 Task: Create new Company, with domain: 'lenovo.com' and type: 'Prospect'. Add new contact for this company, with mail Id: 'Alisha.Patel@lenovo.com', First Name: Alisha, Last name:  Patel, Job Title: 'Chief Technology Officer', Phone Number: '(702) 555-4568'. Change life cycle stage to  Lead and lead status to  In Progress. Logged in from softage.6@softage.net
Action: Mouse moved to (84, 56)
Screenshot: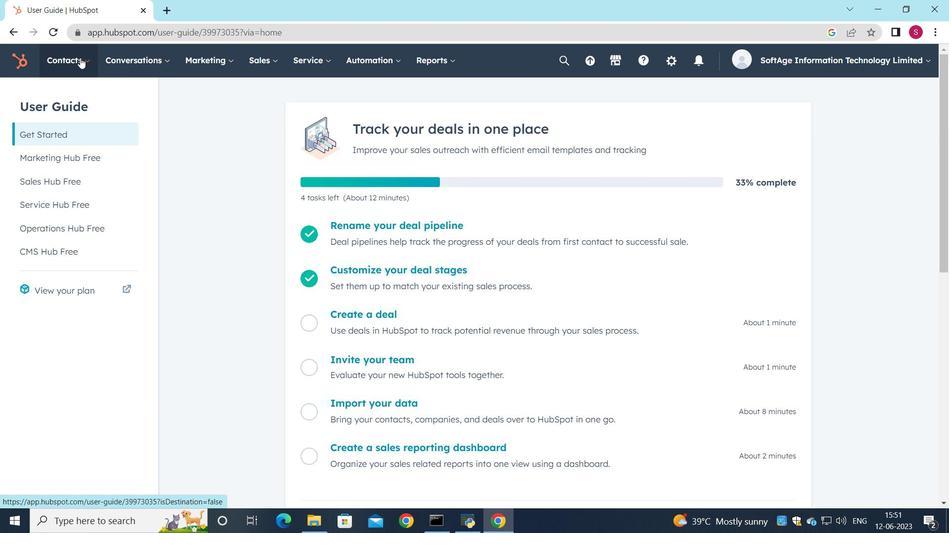 
Action: Mouse pressed left at (84, 56)
Screenshot: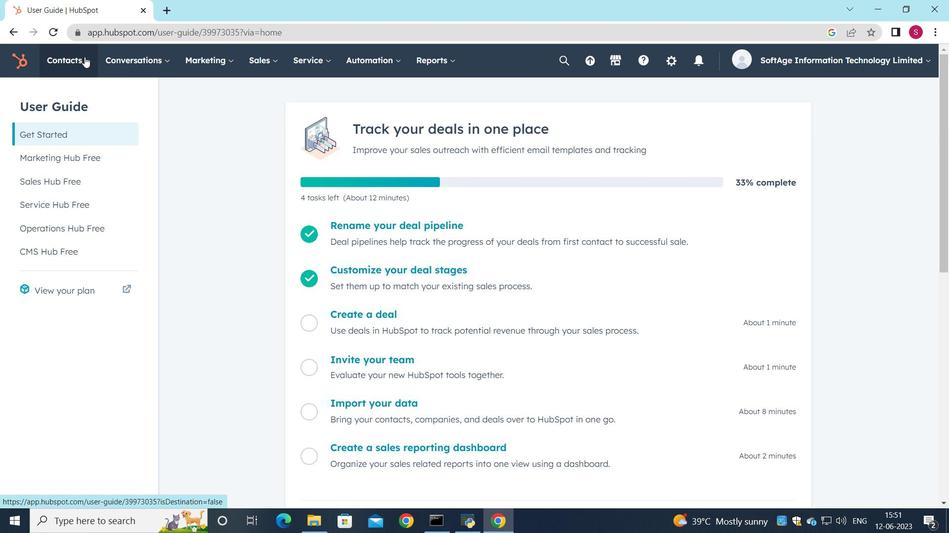 
Action: Mouse moved to (92, 124)
Screenshot: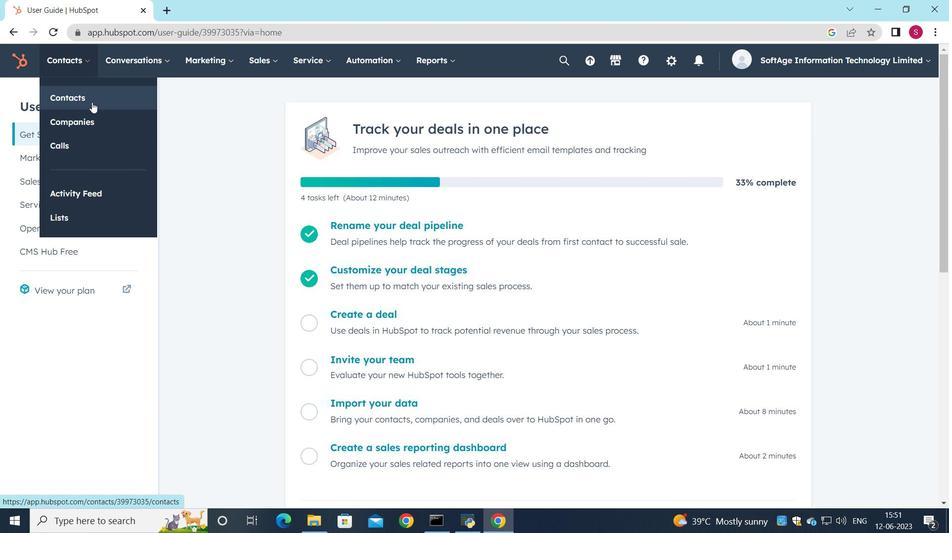 
Action: Mouse pressed left at (92, 124)
Screenshot: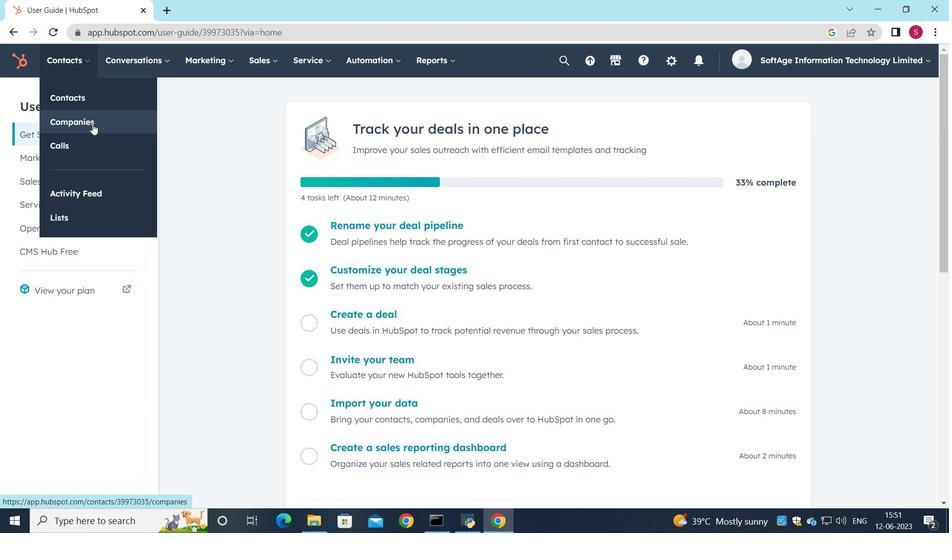 
Action: Mouse moved to (846, 96)
Screenshot: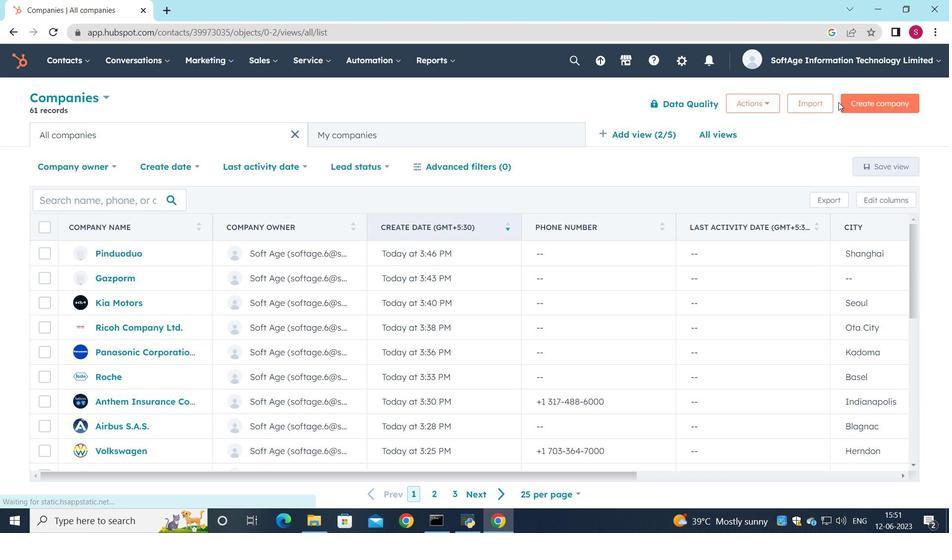 
Action: Mouse pressed left at (846, 96)
Screenshot: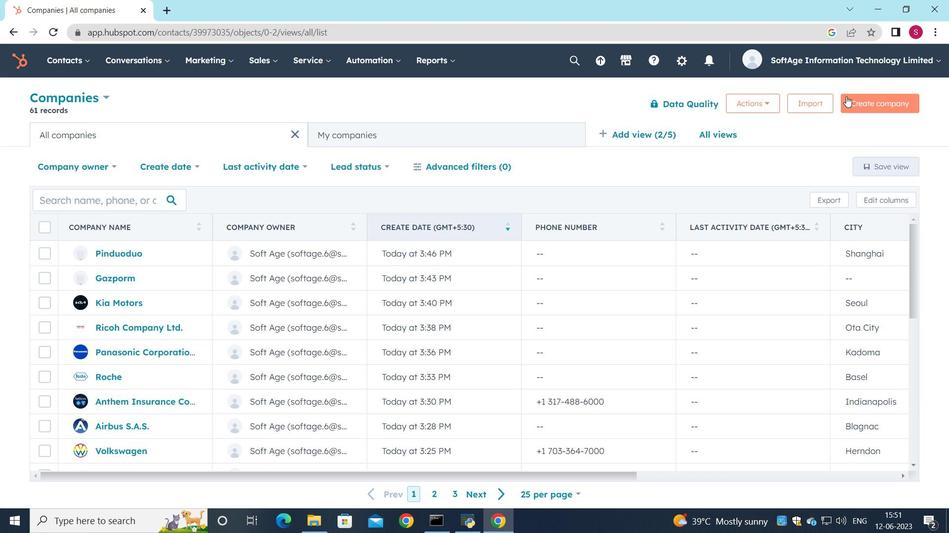 
Action: Mouse moved to (751, 155)
Screenshot: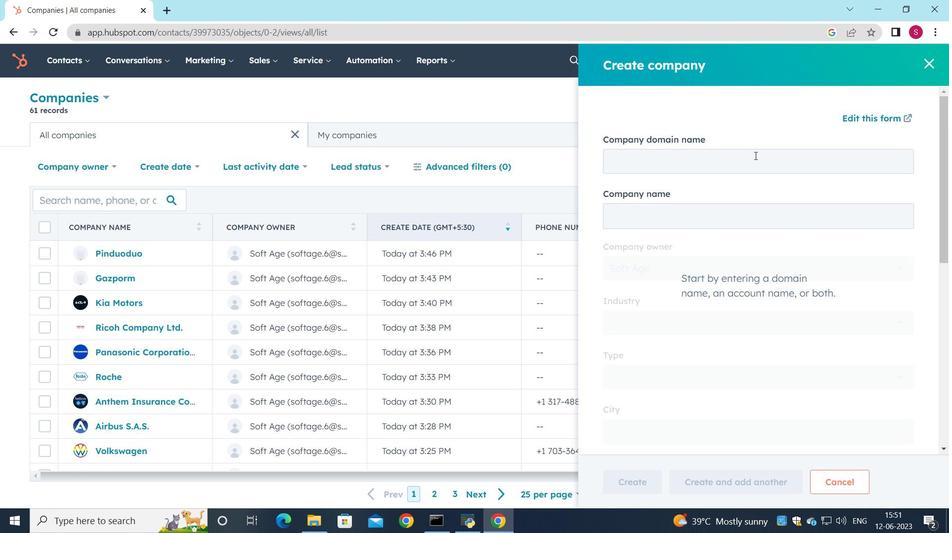 
Action: Mouse pressed left at (751, 155)
Screenshot: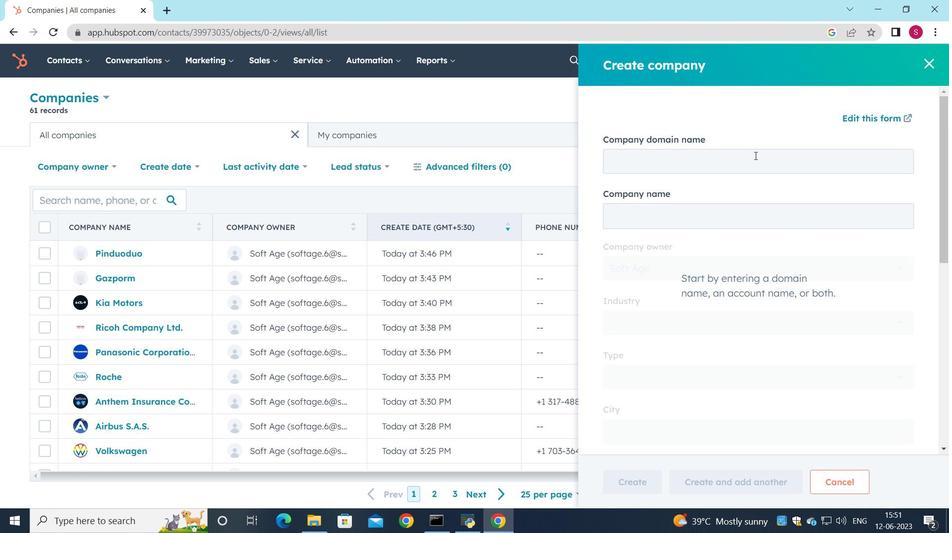 
Action: Key pressed lenovo.com
Screenshot: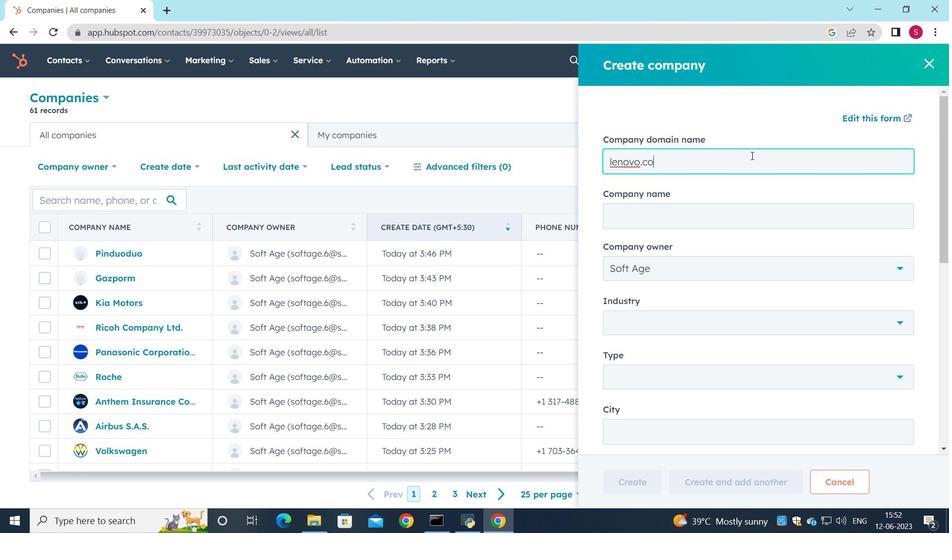 
Action: Mouse moved to (668, 256)
Screenshot: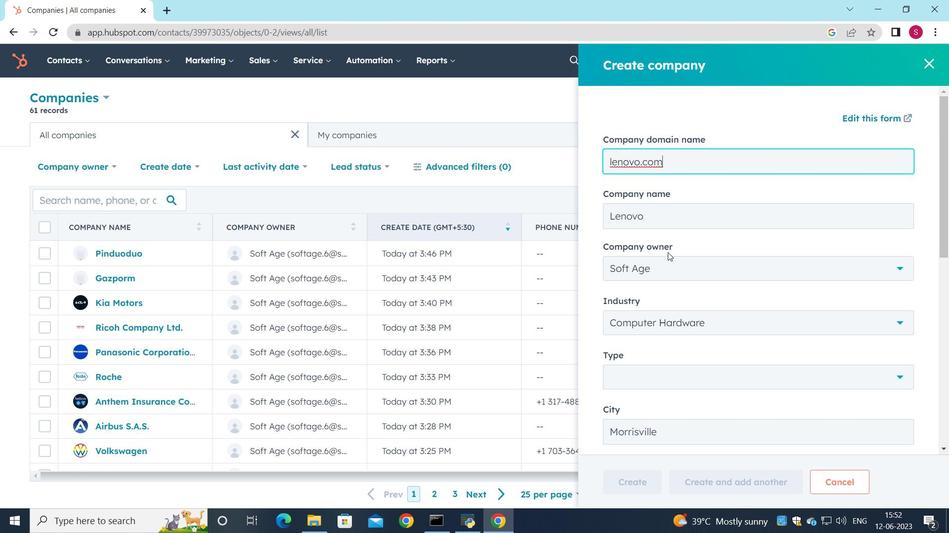 
Action: Mouse scrolled (668, 256) with delta (0, 0)
Screenshot: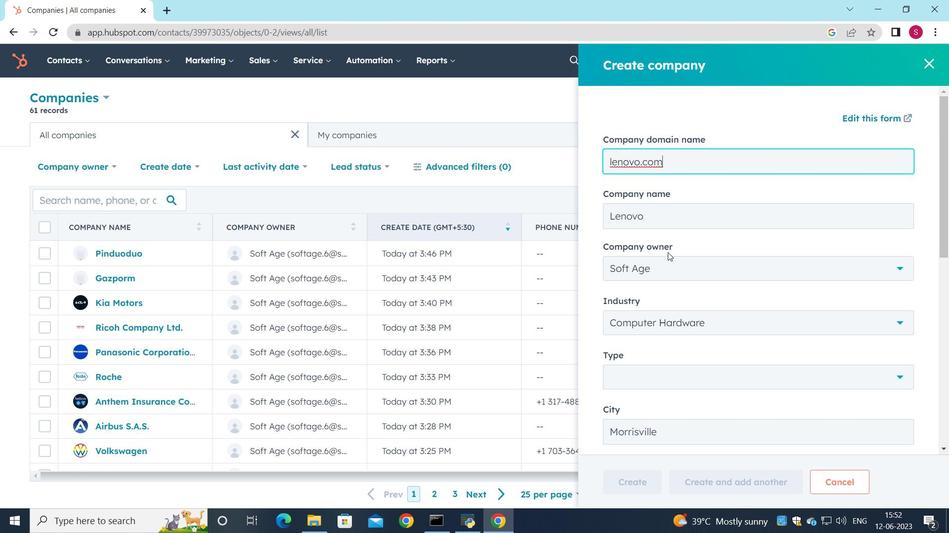 
Action: Mouse moved to (668, 259)
Screenshot: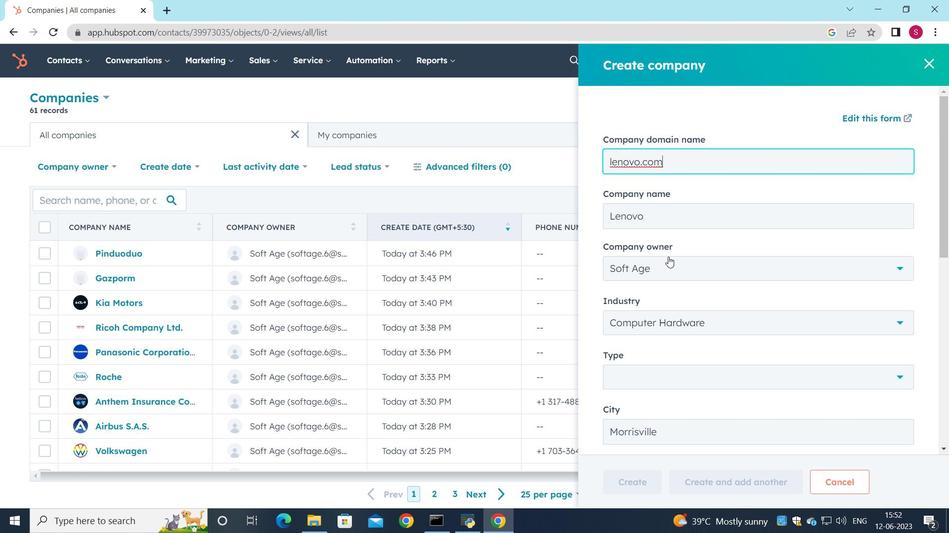 
Action: Mouse scrolled (668, 259) with delta (0, 0)
Screenshot: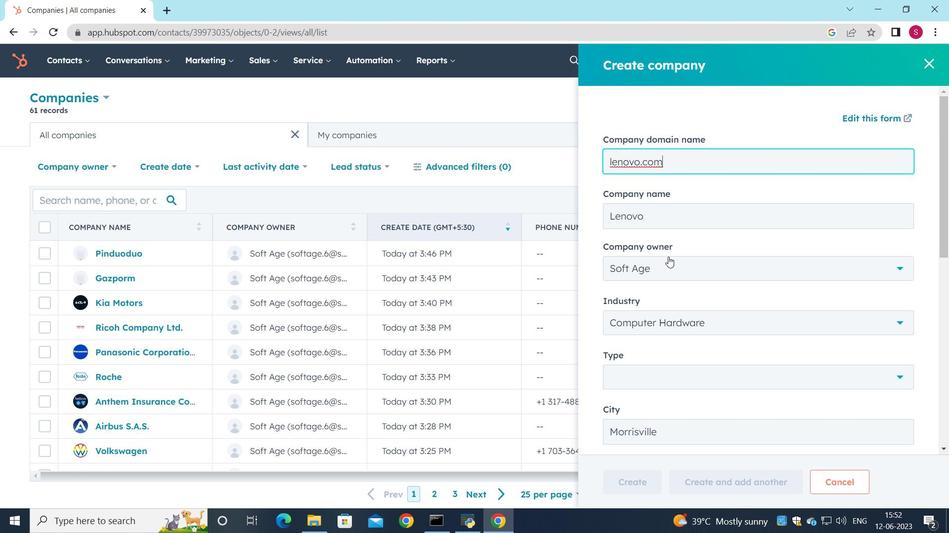 
Action: Mouse scrolled (668, 259) with delta (0, 0)
Screenshot: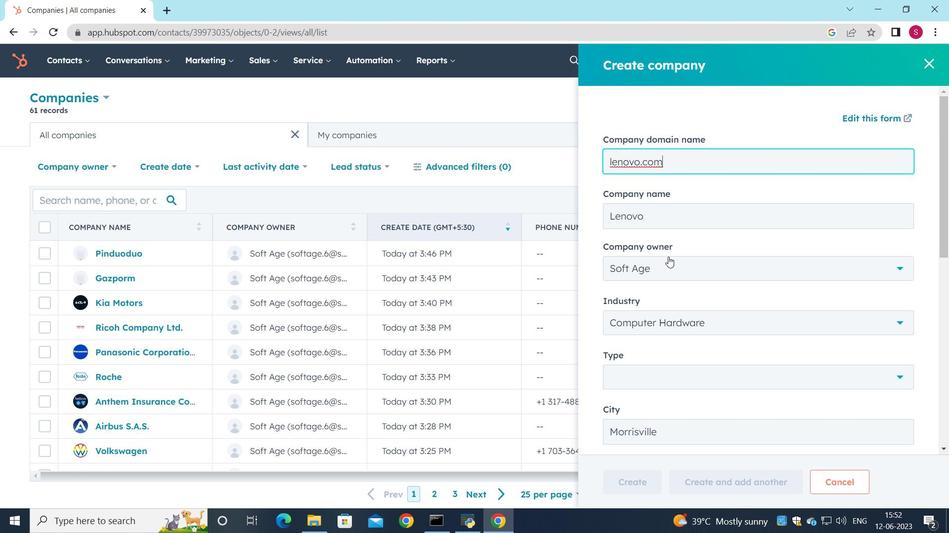 
Action: Mouse scrolled (668, 259) with delta (0, 0)
Screenshot: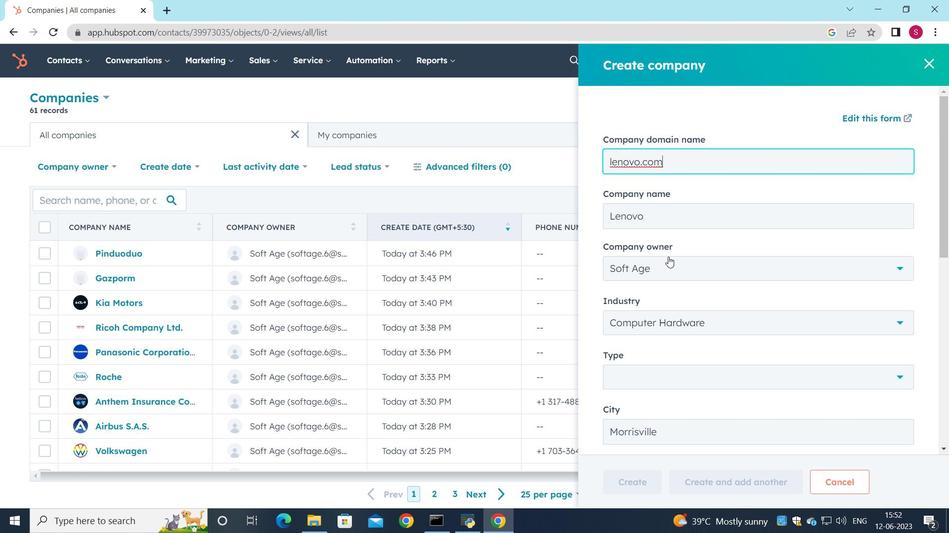 
Action: Mouse moved to (881, 121)
Screenshot: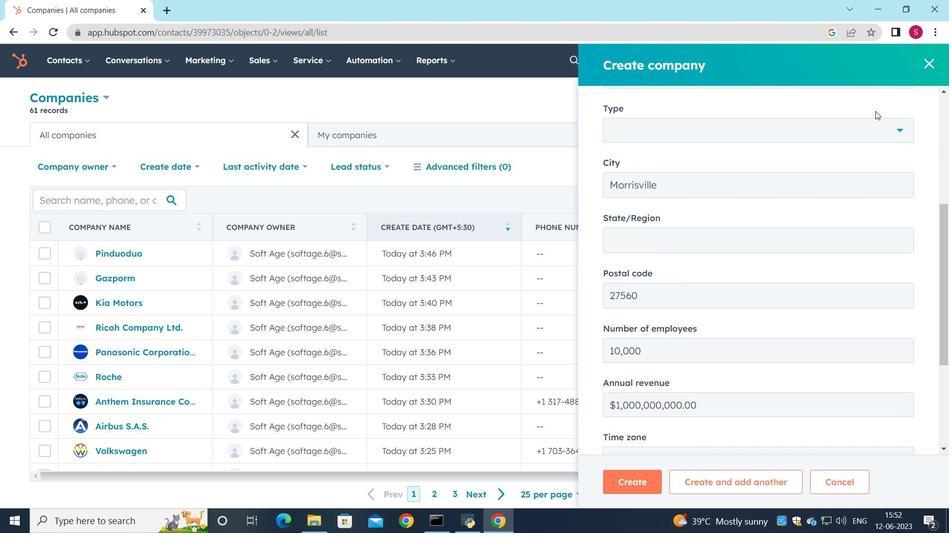 
Action: Mouse pressed left at (881, 121)
Screenshot: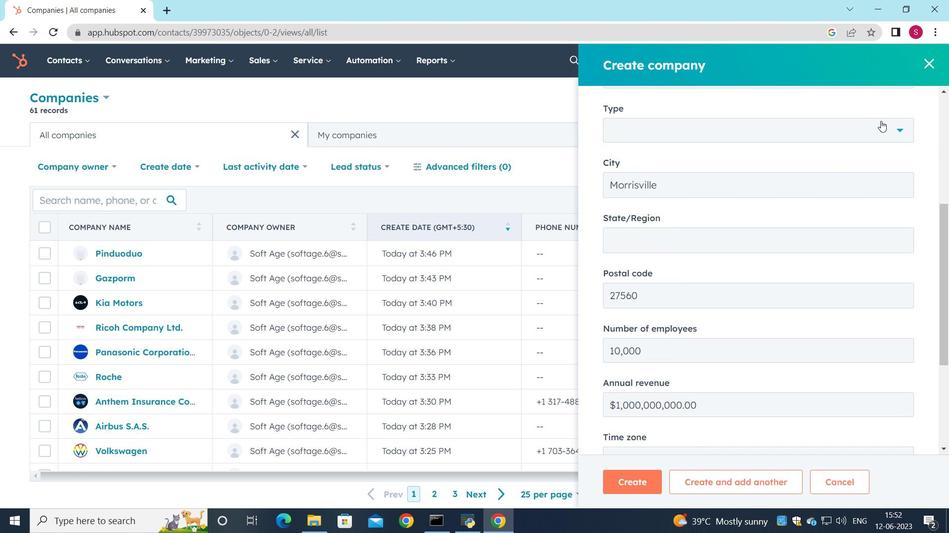 
Action: Mouse moved to (715, 187)
Screenshot: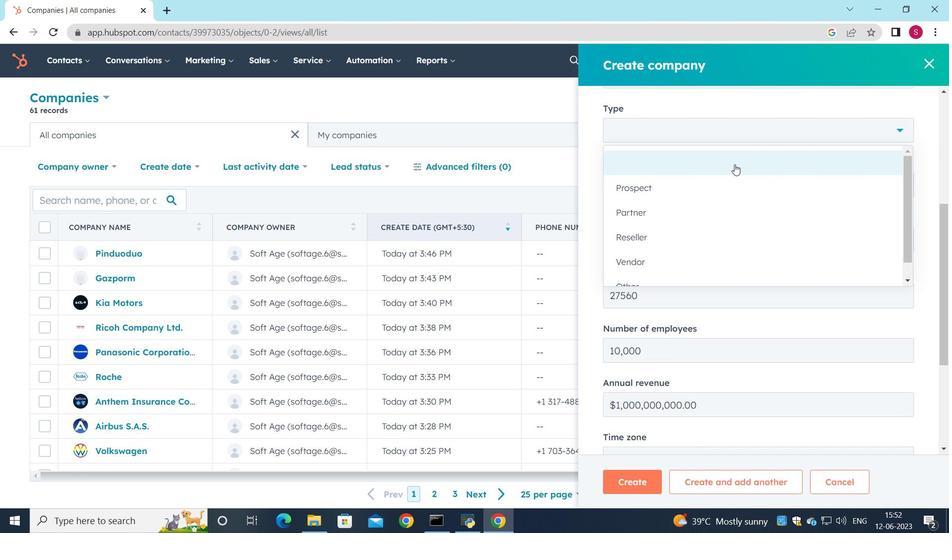 
Action: Mouse pressed left at (715, 187)
Screenshot: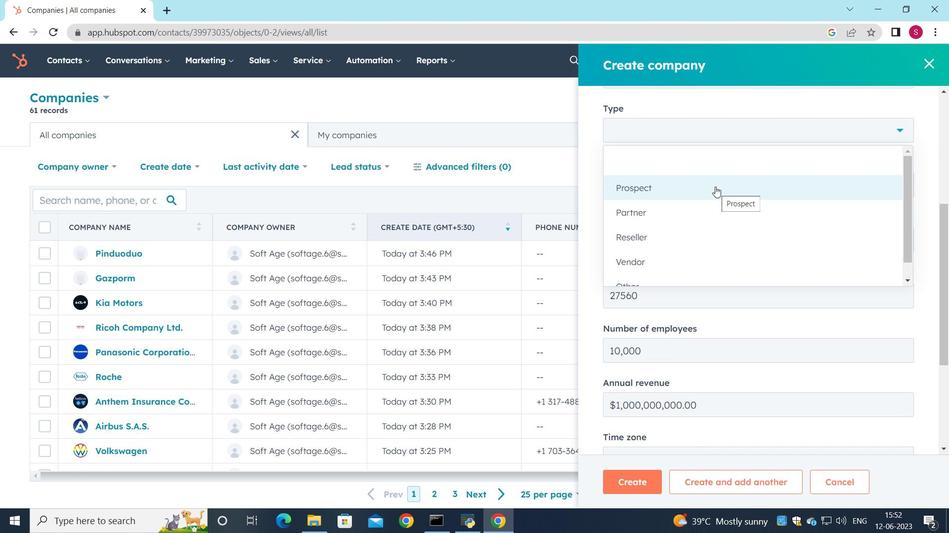 
Action: Mouse moved to (710, 204)
Screenshot: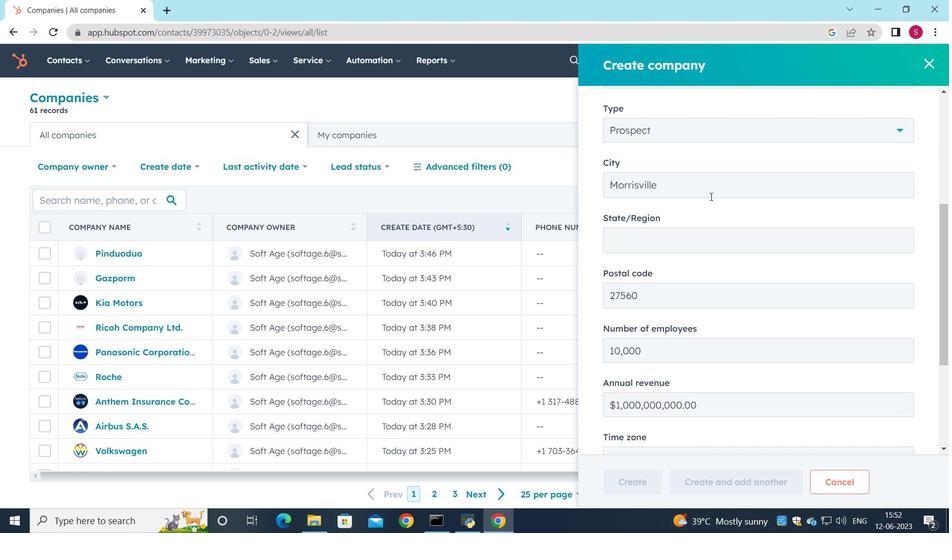 
Action: Mouse scrolled (710, 203) with delta (0, 0)
Screenshot: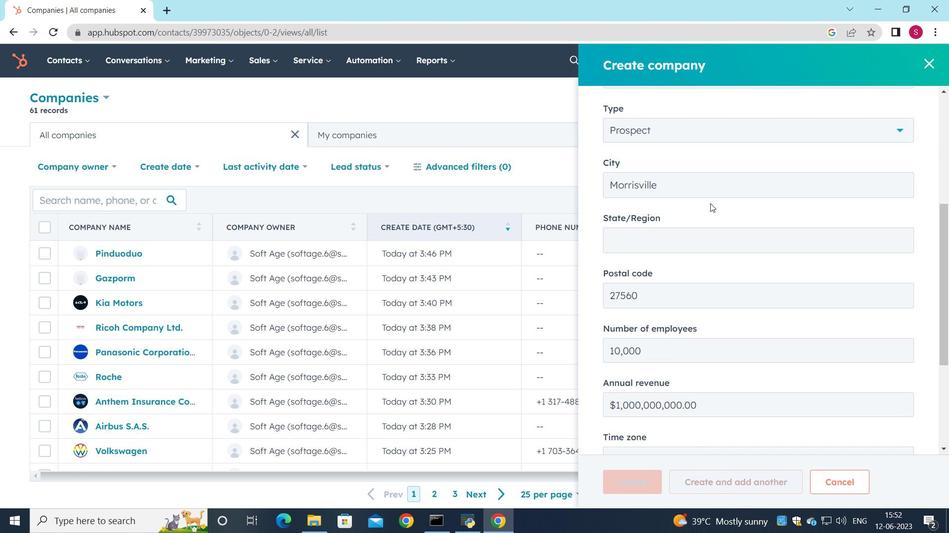 
Action: Mouse moved to (634, 486)
Screenshot: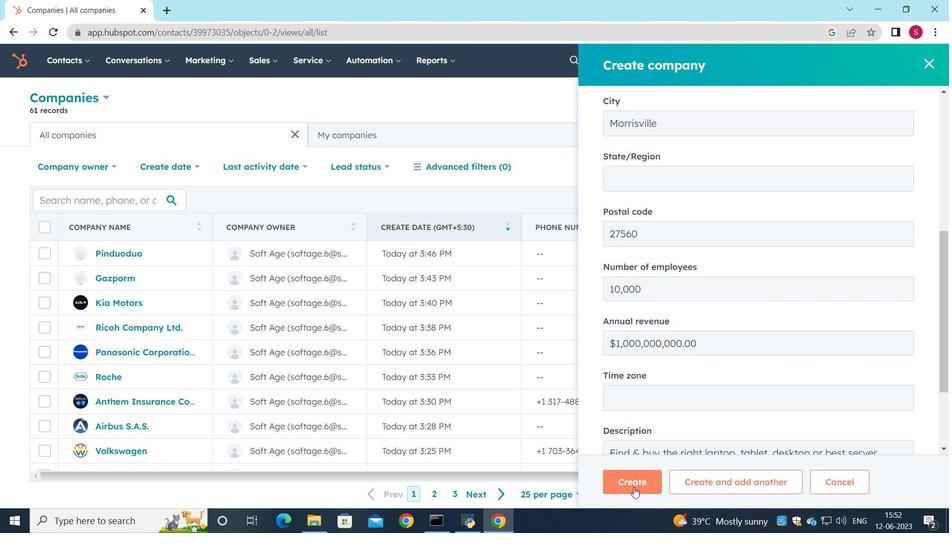 
Action: Mouse pressed left at (634, 486)
Screenshot: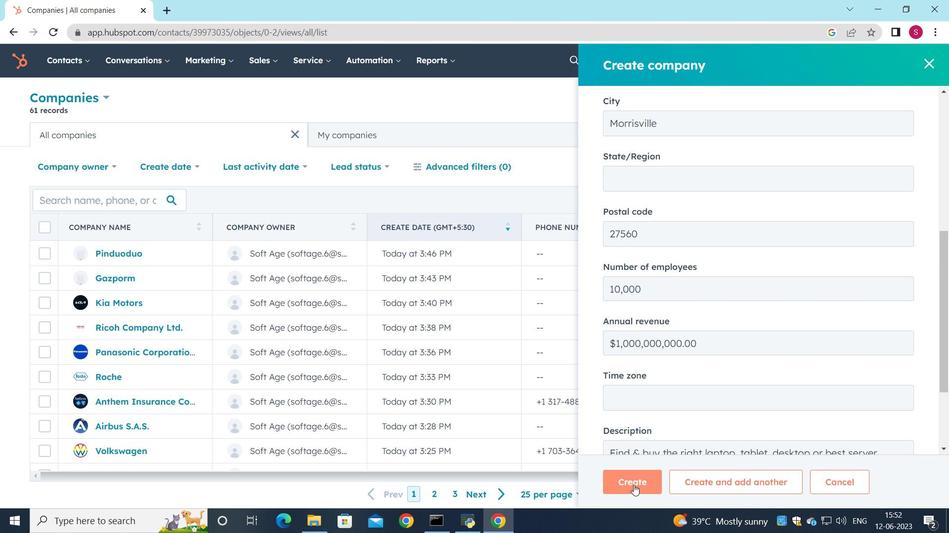 
Action: Mouse moved to (508, 356)
Screenshot: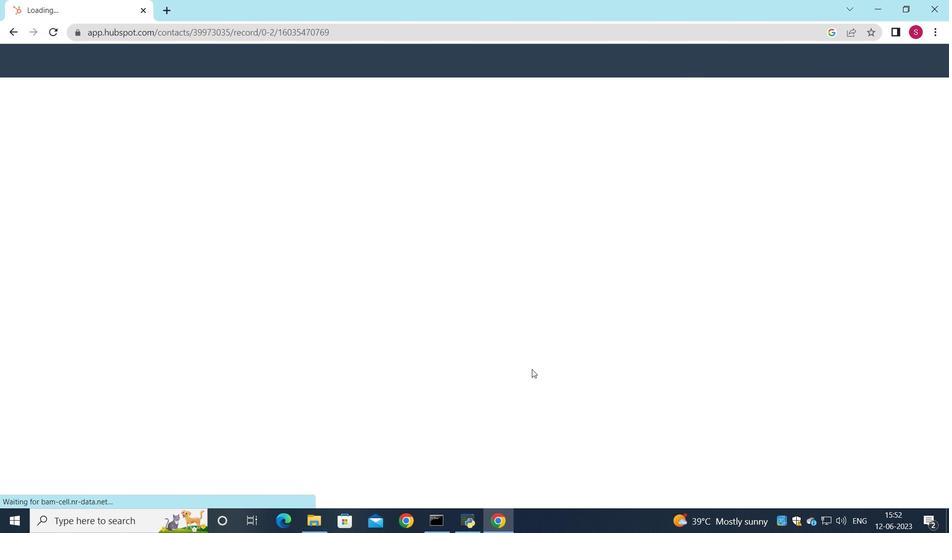 
Action: Mouse scrolled (508, 356) with delta (0, 0)
Screenshot: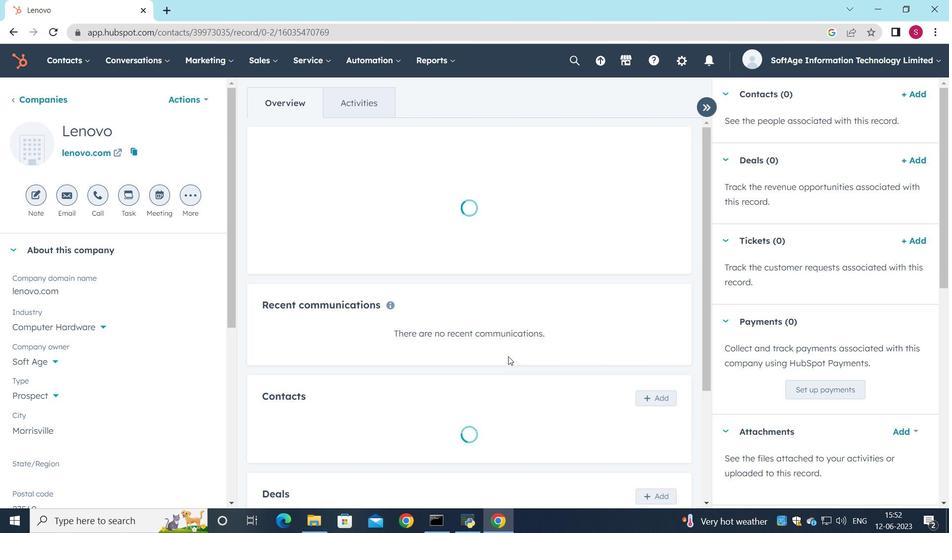 
Action: Mouse scrolled (508, 356) with delta (0, 0)
Screenshot: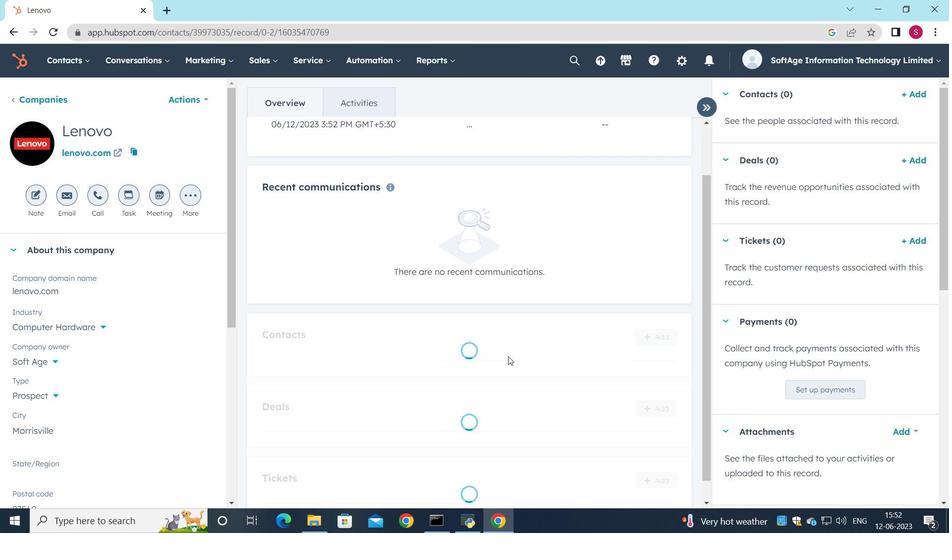 
Action: Mouse moved to (661, 305)
Screenshot: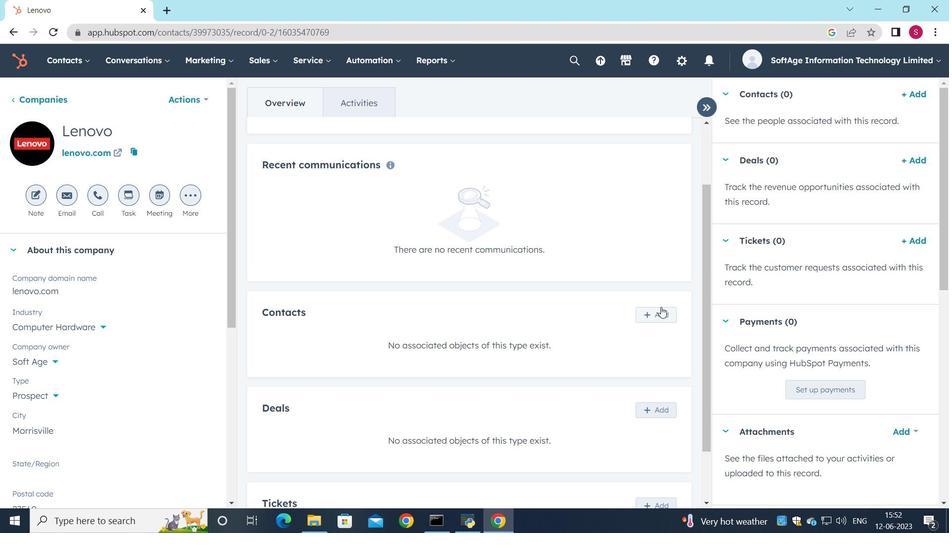 
Action: Mouse pressed left at (661, 305)
Screenshot: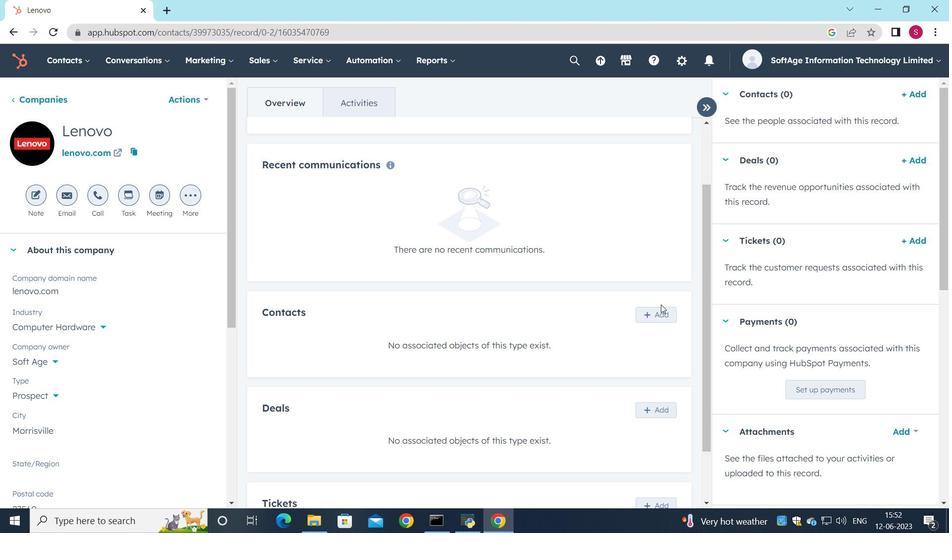 
Action: Mouse moved to (646, 313)
Screenshot: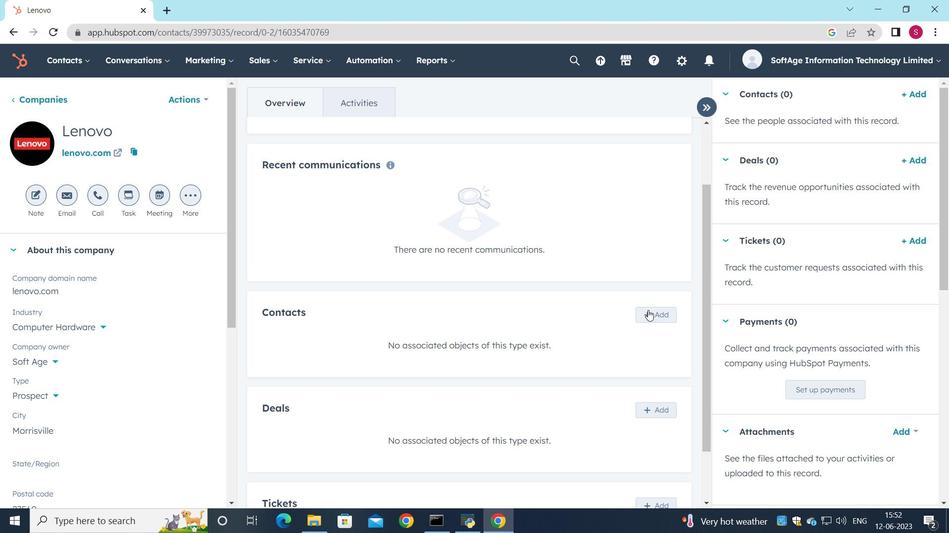 
Action: Mouse pressed left at (646, 313)
Screenshot: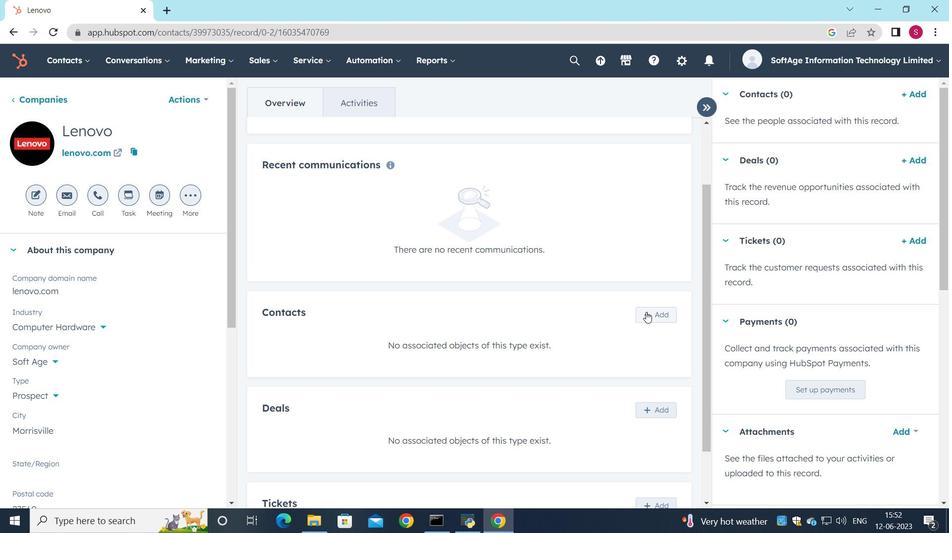 
Action: Mouse moved to (722, 131)
Screenshot: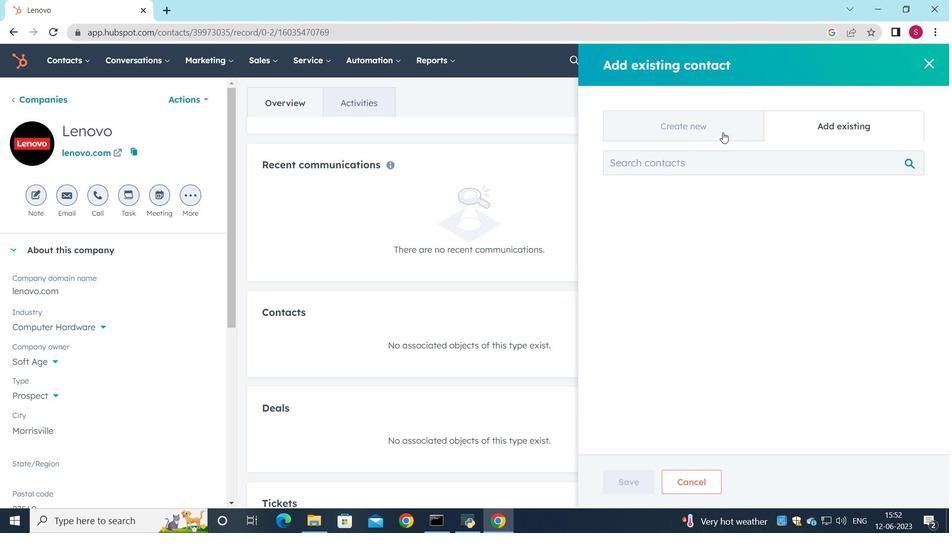 
Action: Mouse pressed left at (722, 131)
Screenshot: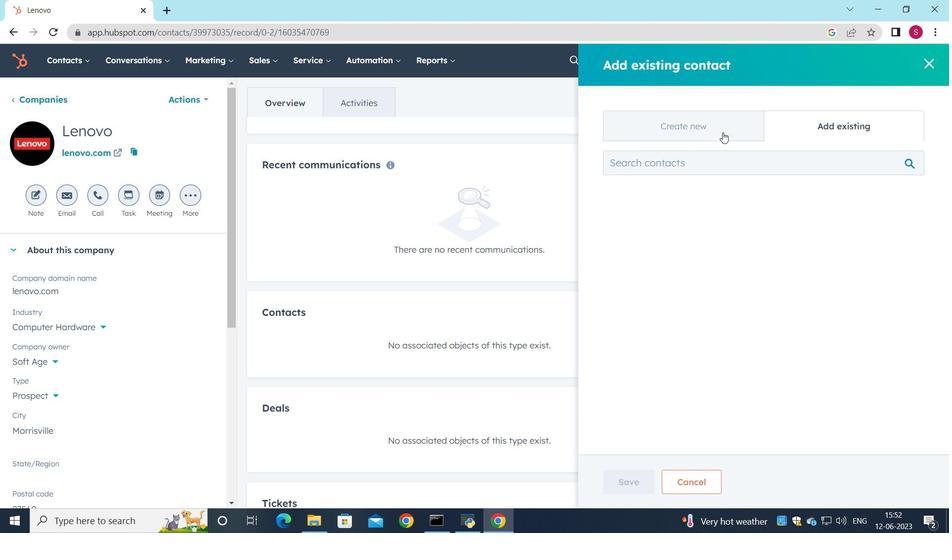 
Action: Mouse moved to (676, 199)
Screenshot: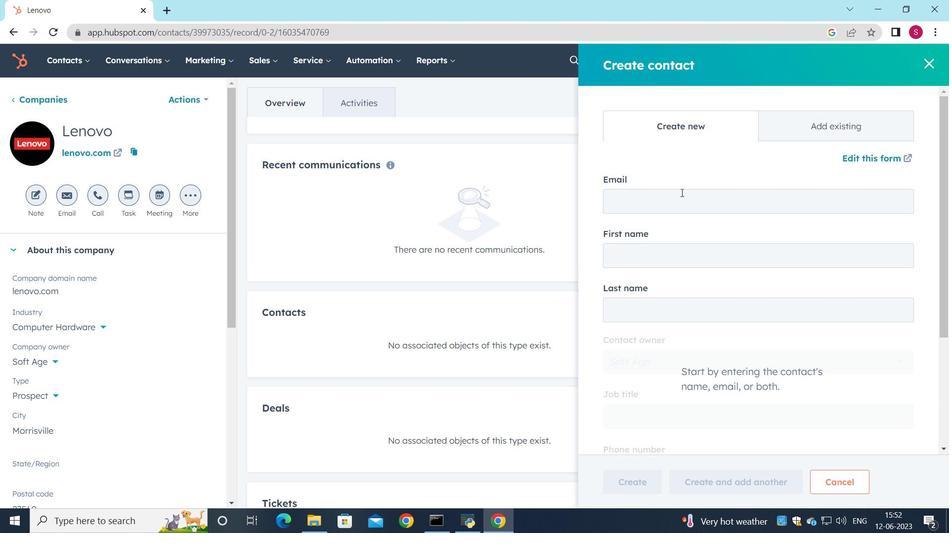 
Action: Mouse pressed left at (676, 199)
Screenshot: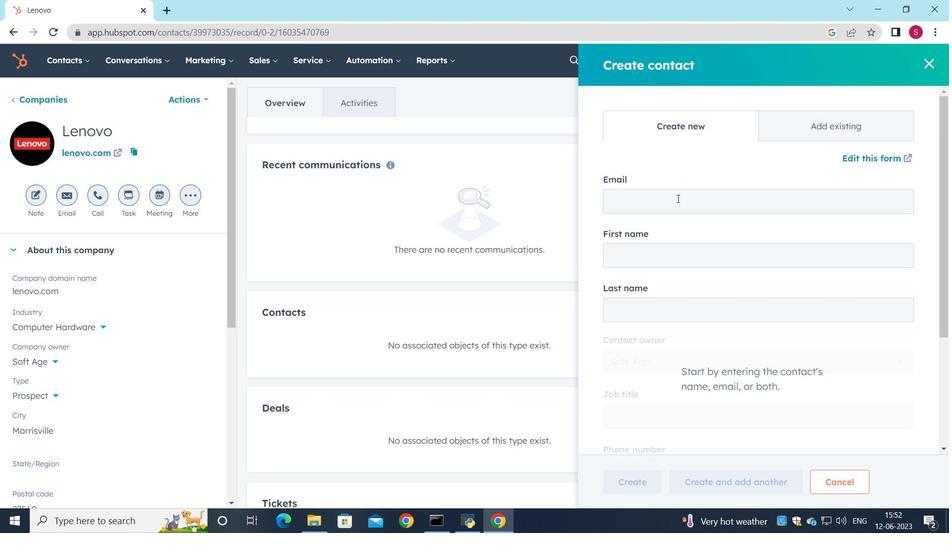 
Action: Key pressed <Key.shift>Alisha,<Key.backspace>.<Key.shift><Key.shift><Key.shift><Key.shift><Key.shift><Key.shift><Key.shift><Key.shift><Key.shift>Patel<Key.shift><Key.shift><Key.shift><Key.shift><Key.shift><Key.shift>@lo<Key.backspace>enovo.com
Screenshot: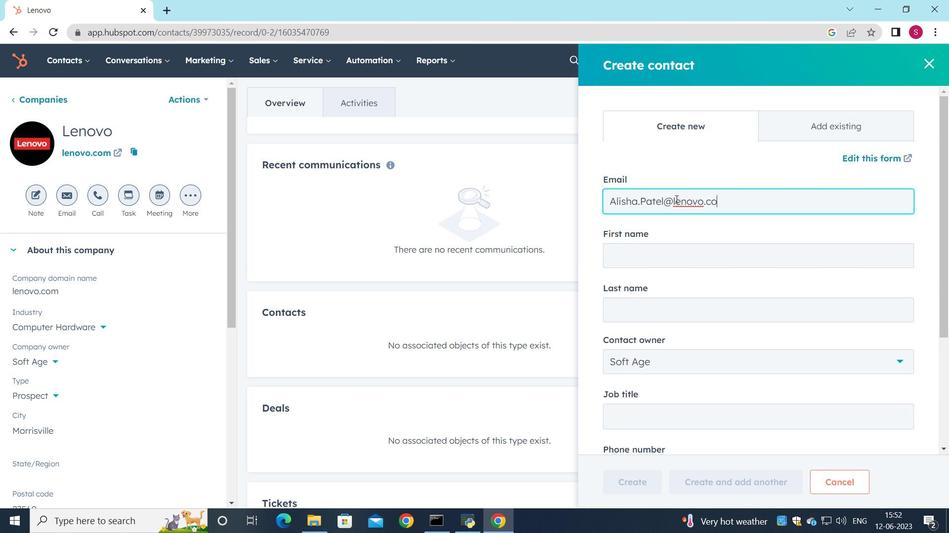
Action: Mouse moved to (675, 257)
Screenshot: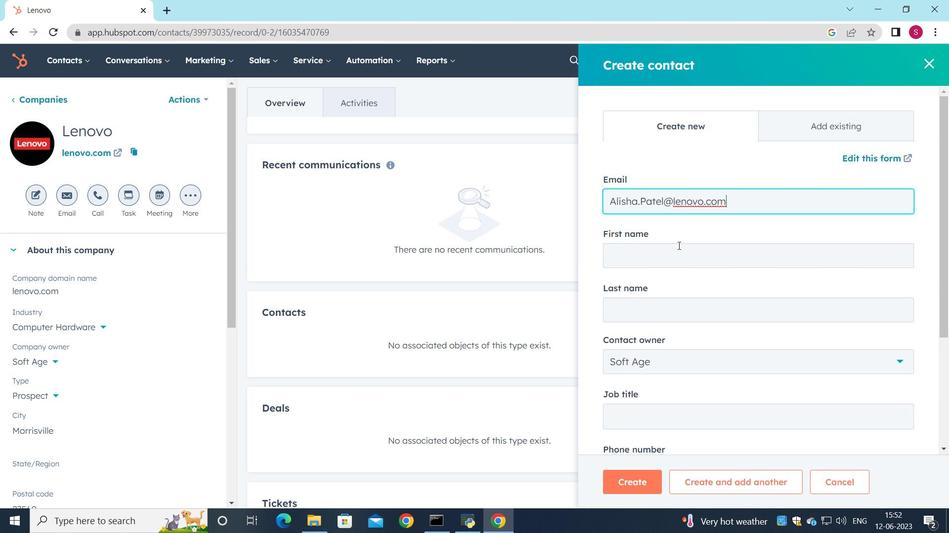 
Action: Mouse pressed left at (675, 257)
Screenshot: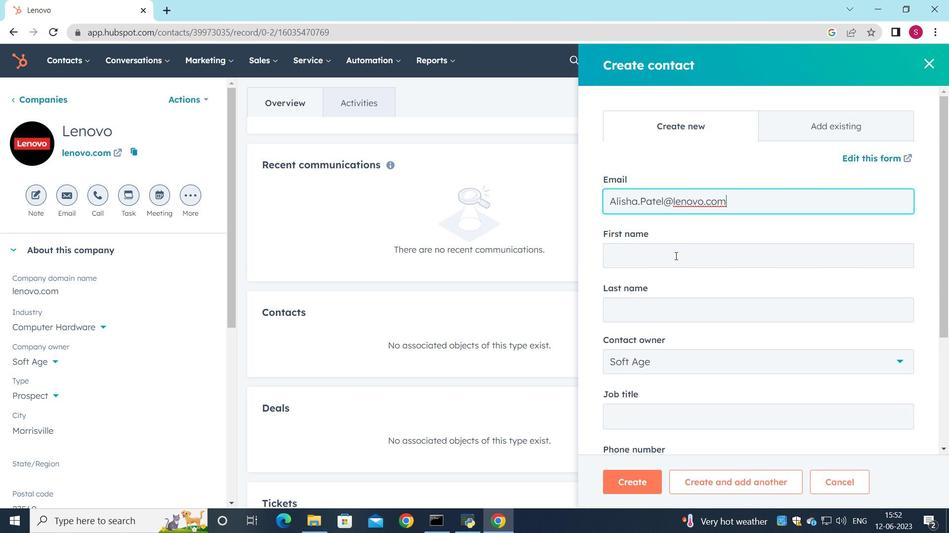 
Action: Key pressed <Key.shift><Key.shift><Key.shift>Alio<Key.backspace>sha
Screenshot: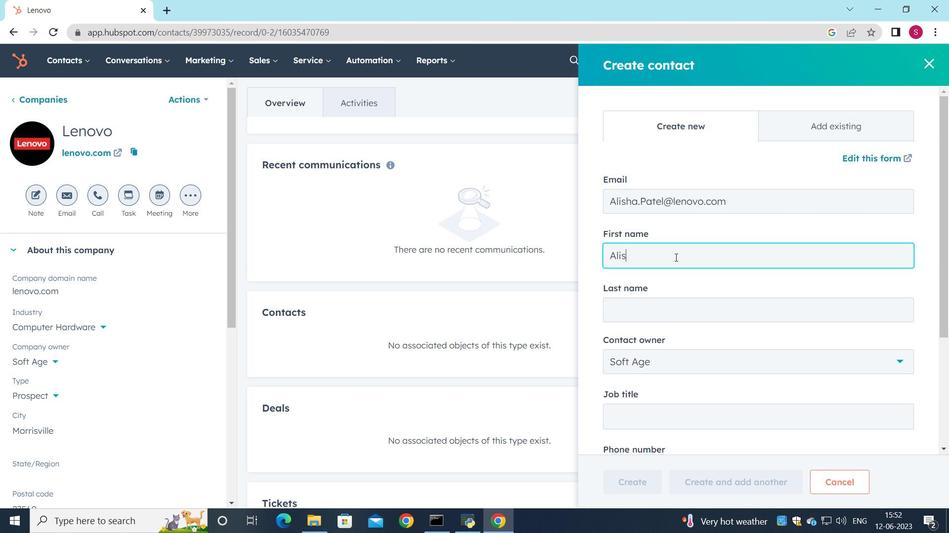 
Action: Mouse moved to (663, 310)
Screenshot: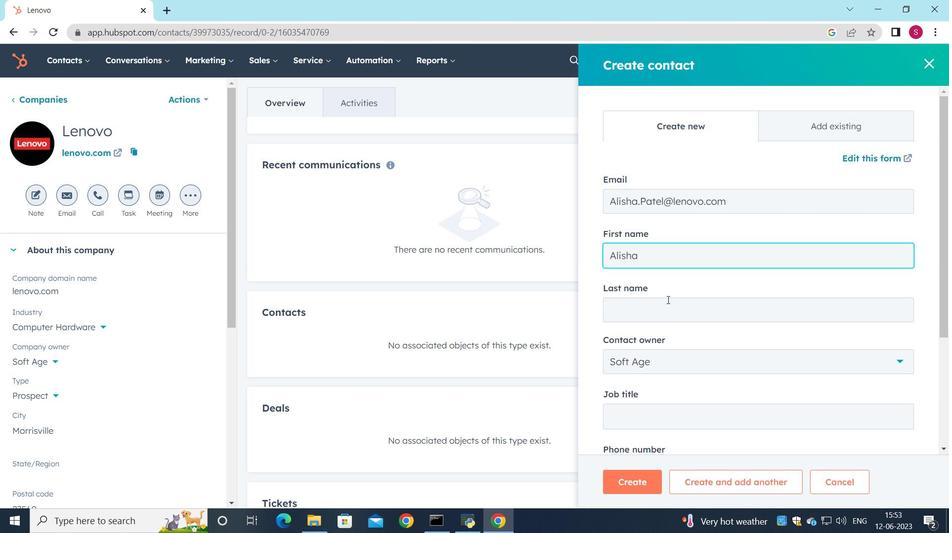 
Action: Mouse pressed left at (663, 310)
Screenshot: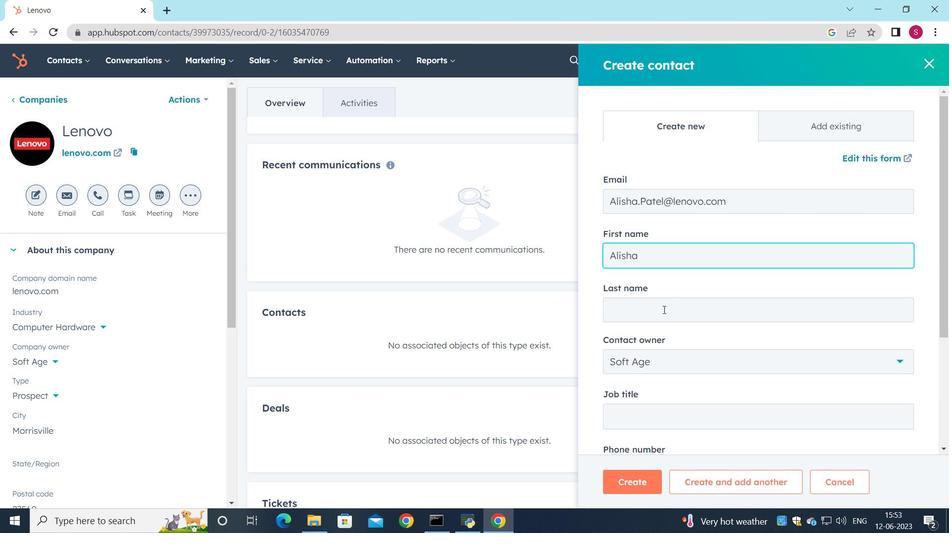 
Action: Key pressed <Key.shift><Key.shift><Key.shift><Key.shift><Key.shift><Key.shift>Patel
Screenshot: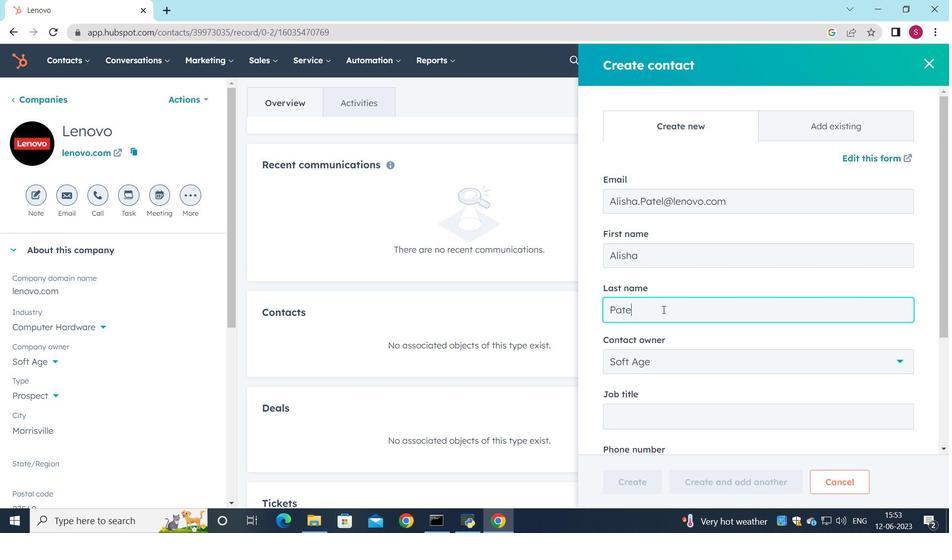 
Action: Mouse moved to (650, 363)
Screenshot: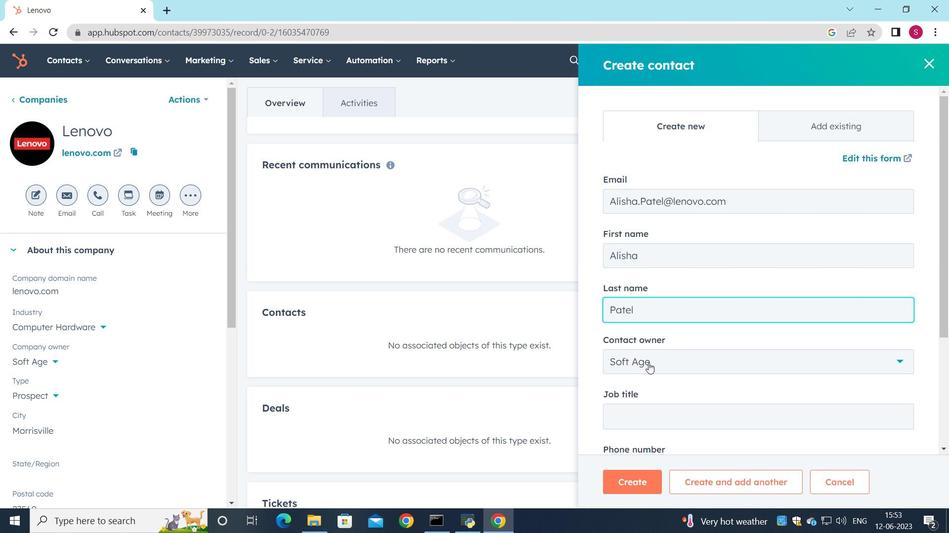 
Action: Mouse scrolled (650, 363) with delta (0, 0)
Screenshot: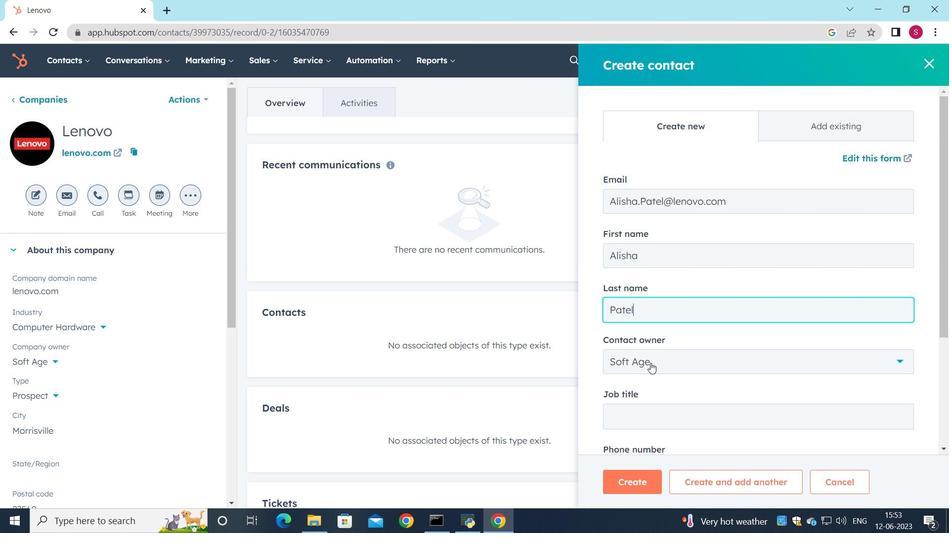 
Action: Mouse moved to (648, 362)
Screenshot: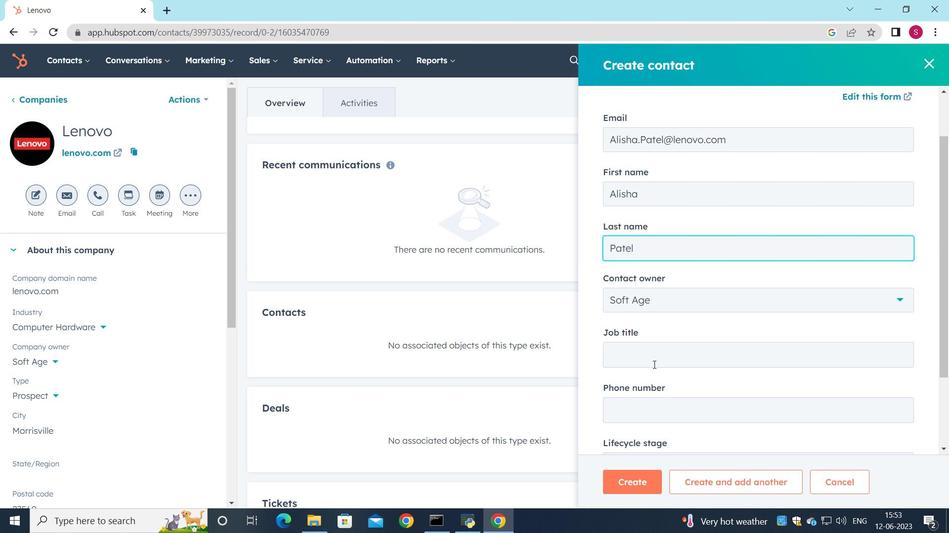 
Action: Mouse pressed left at (648, 362)
Screenshot: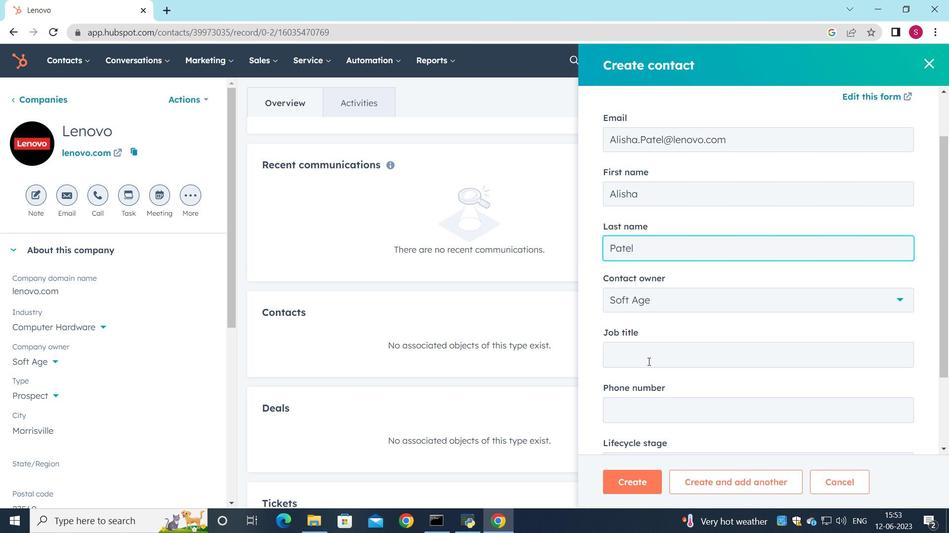 
Action: Mouse moved to (648, 358)
Screenshot: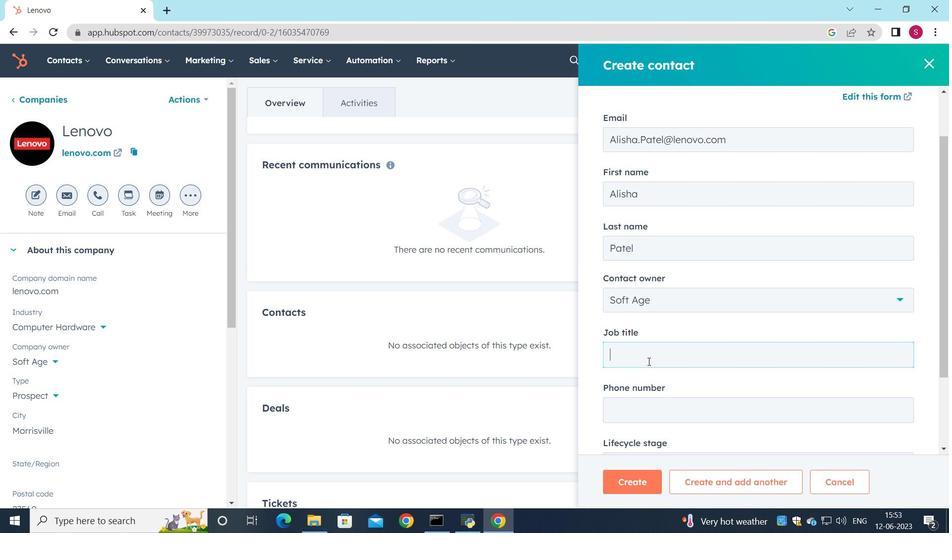 
Action: Key pressed <Key.shift>Chief<Key.space><Key.shift>Technology<Key.space><Key.shift><Key.shift><Key.shift><Key.shift><Key.shift><Key.shift><Key.shift><Key.shift><Key.shift><Key.shift><Key.shift><Key.shift><Key.shift><Key.shift><Key.shift>Officer
Screenshot: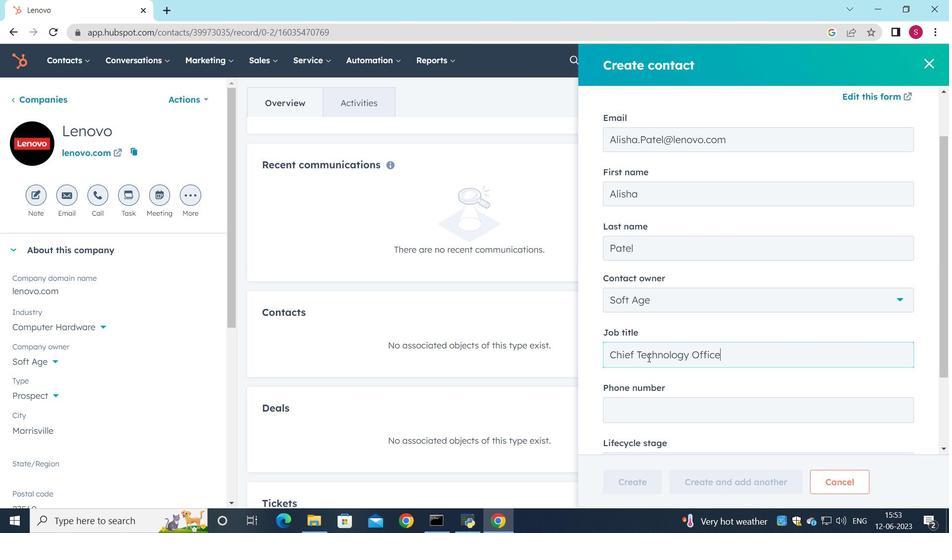 
Action: Mouse scrolled (648, 357) with delta (0, 0)
Screenshot: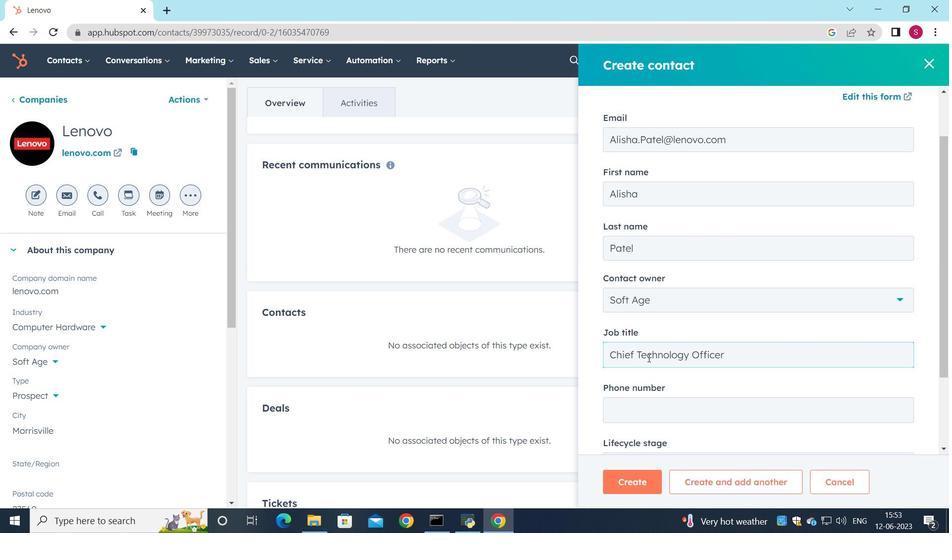 
Action: Mouse moved to (636, 347)
Screenshot: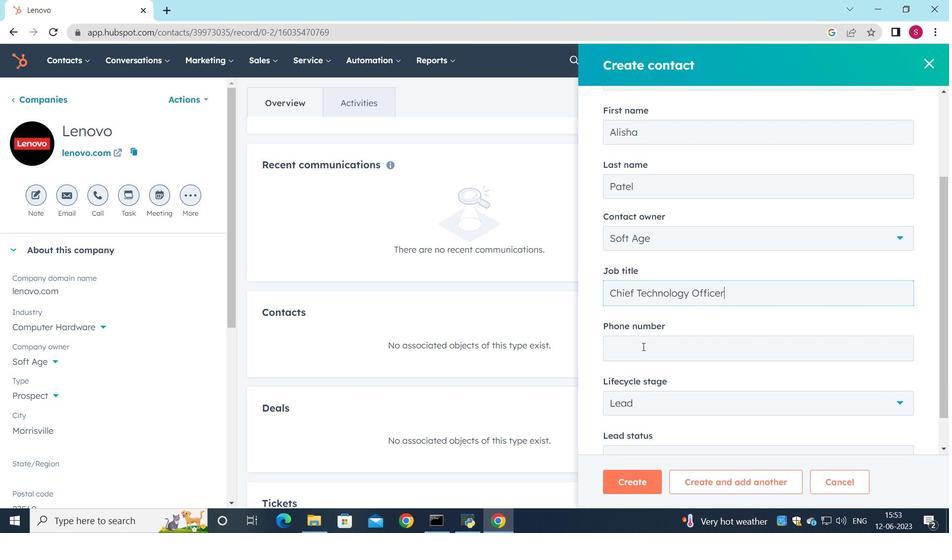 
Action: Mouse pressed left at (636, 347)
Screenshot: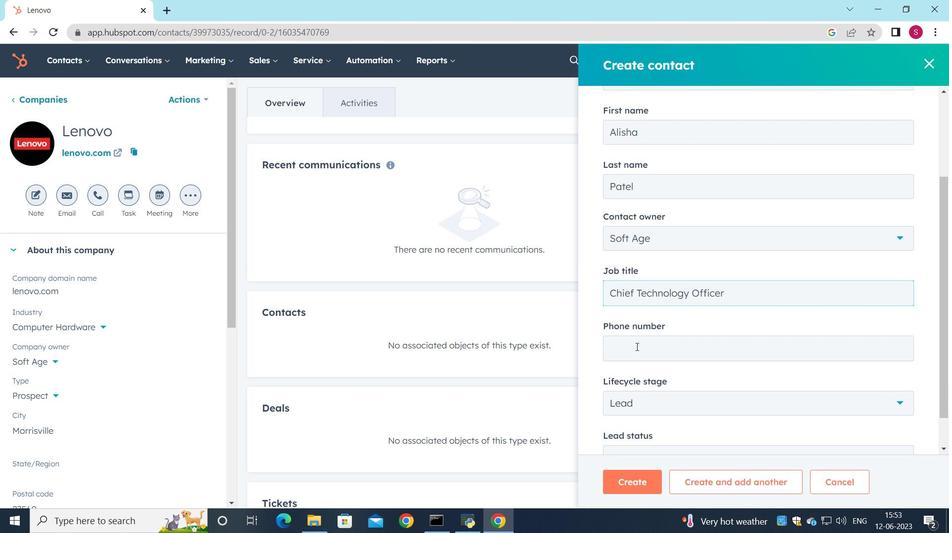 
Action: Key pressed 7025554568
Screenshot: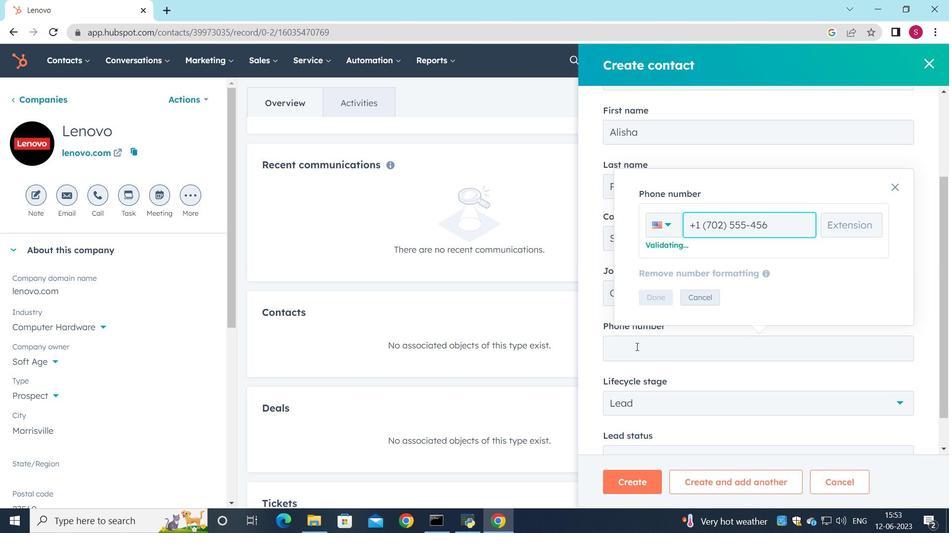 
Action: Mouse moved to (660, 300)
Screenshot: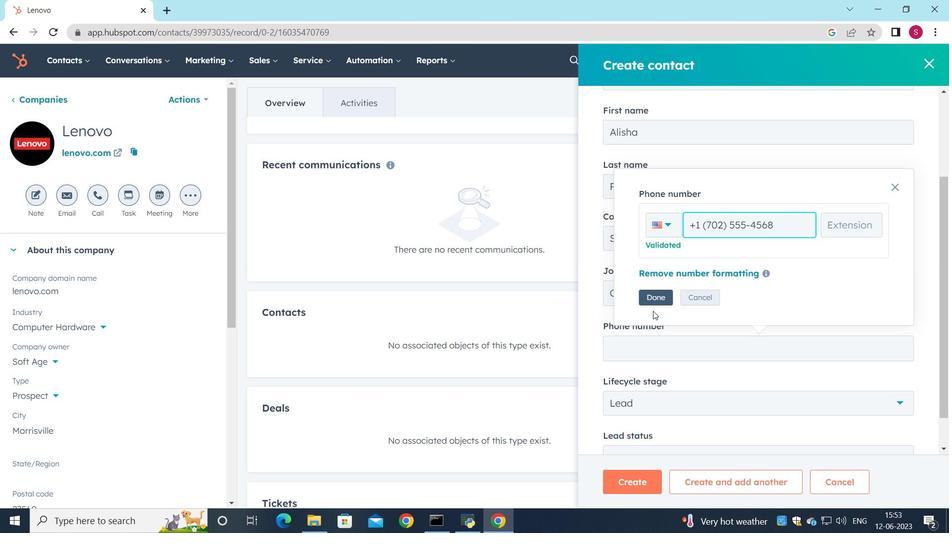 
Action: Mouse pressed left at (660, 300)
Screenshot: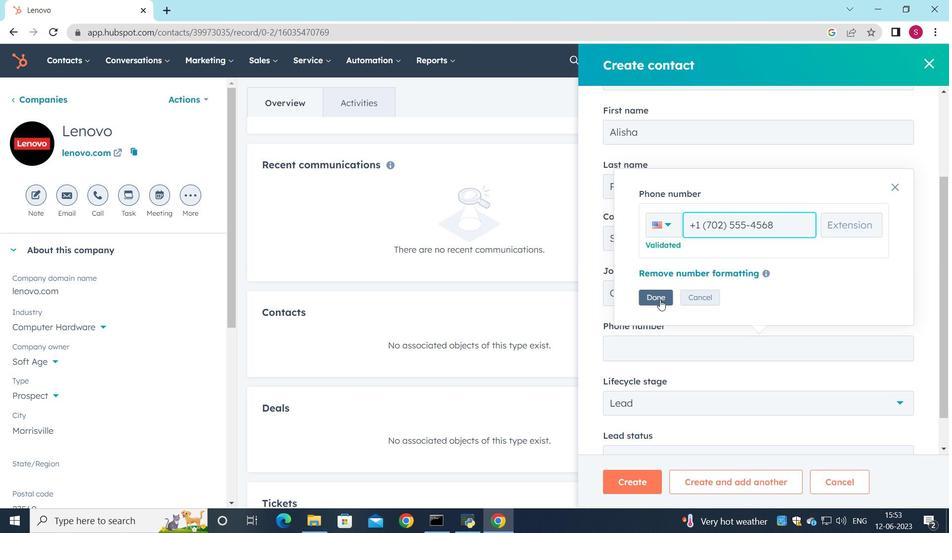 
Action: Mouse moved to (657, 316)
Screenshot: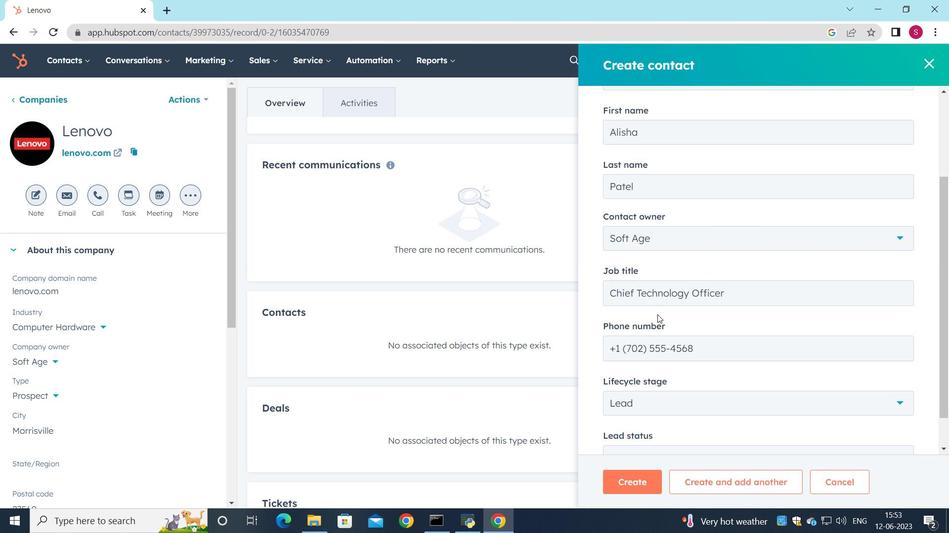 
Action: Mouse scrolled (657, 315) with delta (0, 0)
Screenshot: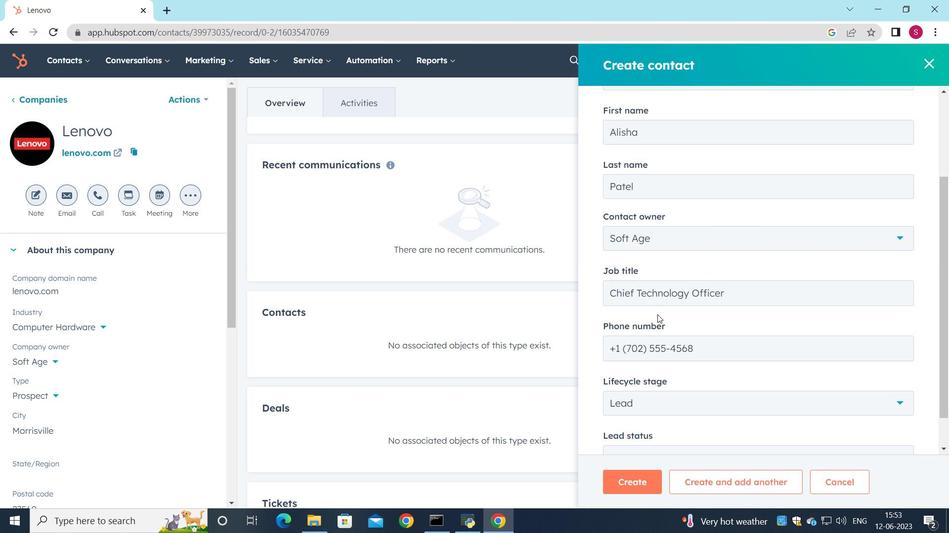 
Action: Mouse moved to (657, 316)
Screenshot: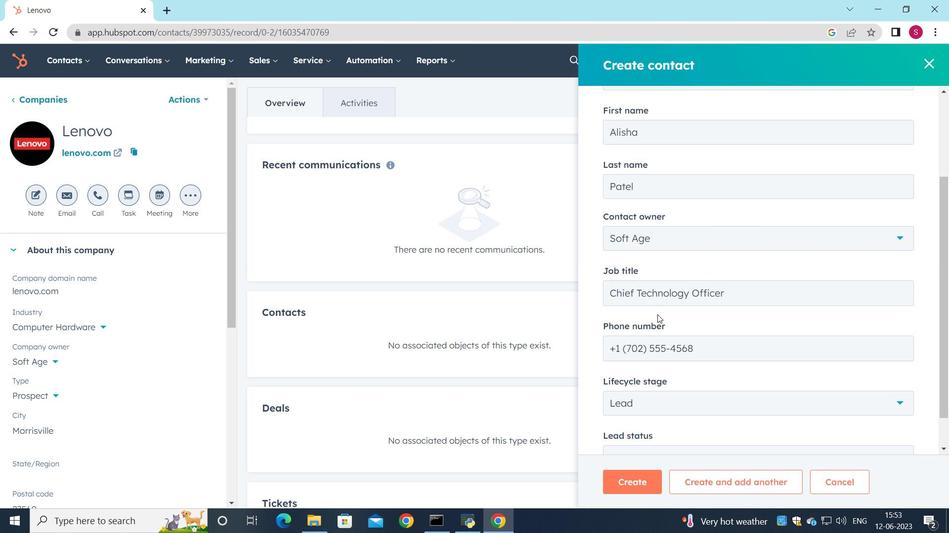 
Action: Mouse scrolled (657, 315) with delta (0, 0)
Screenshot: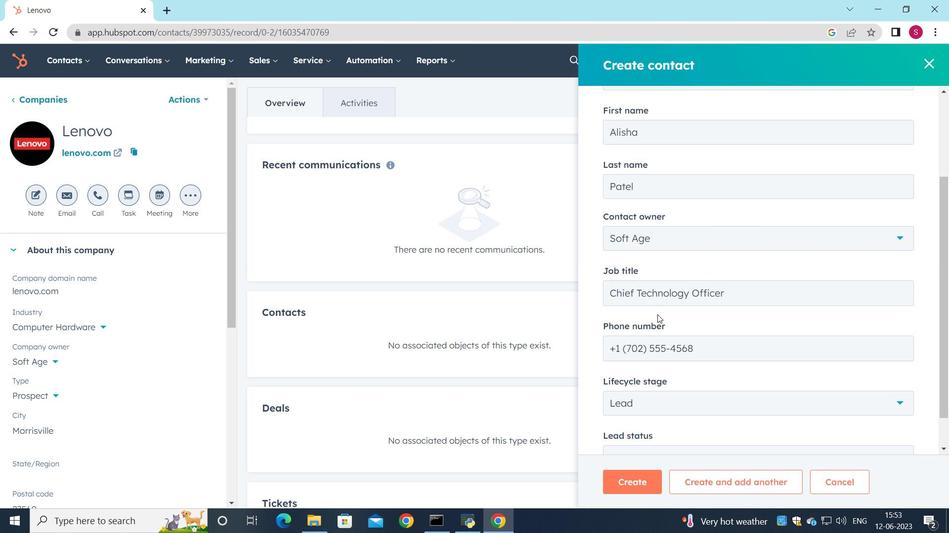 
Action: Mouse scrolled (657, 315) with delta (0, 0)
Screenshot: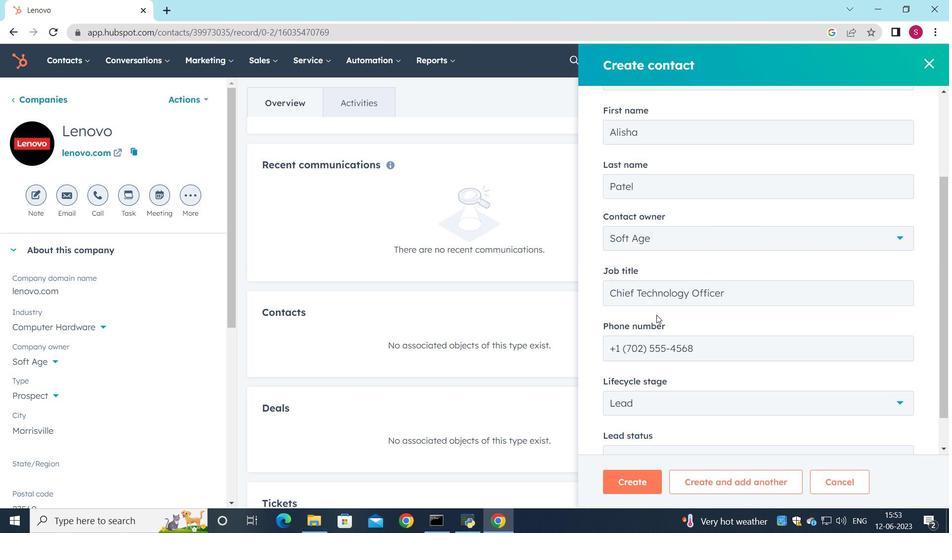 
Action: Mouse moved to (664, 352)
Screenshot: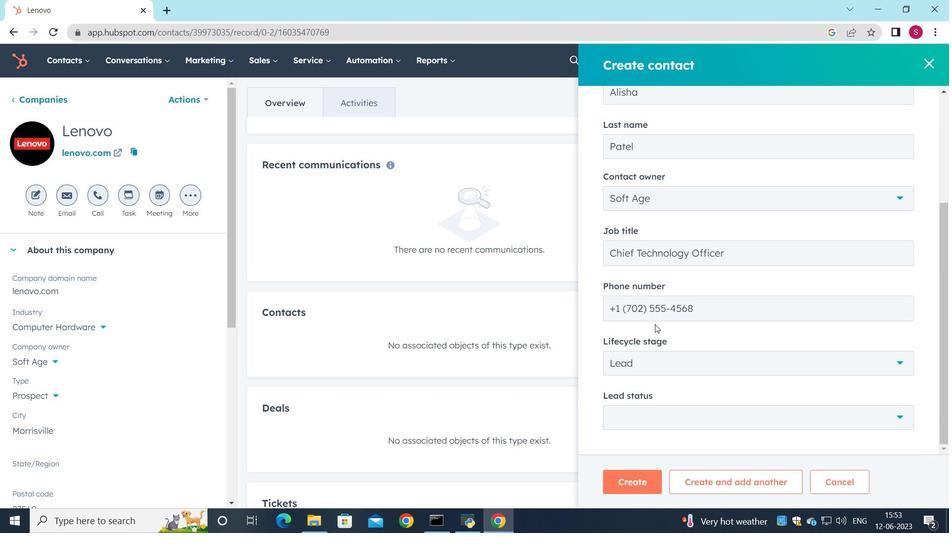
Action: Mouse scrolled (664, 351) with delta (0, 0)
Screenshot: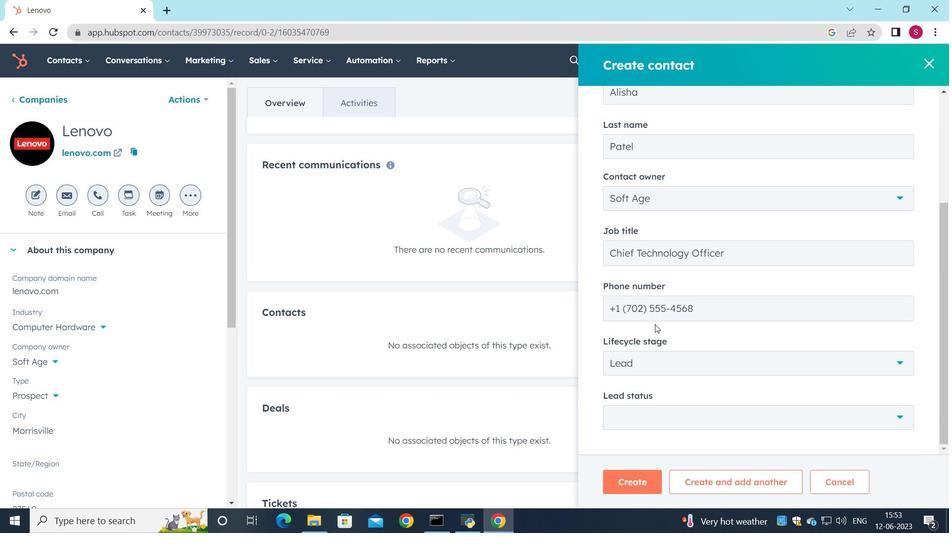 
Action: Mouse moved to (879, 421)
Screenshot: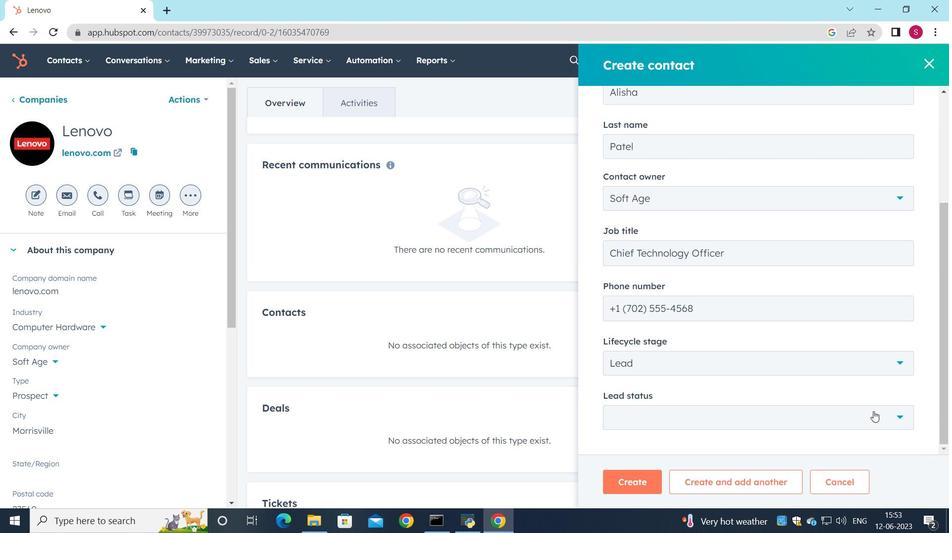 
Action: Mouse pressed left at (879, 421)
Screenshot: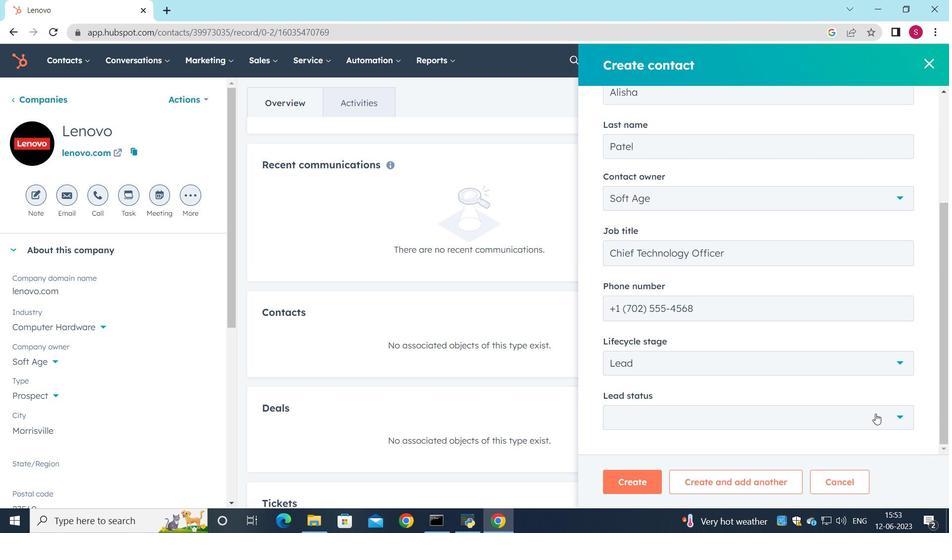 
Action: Mouse moved to (645, 301)
Screenshot: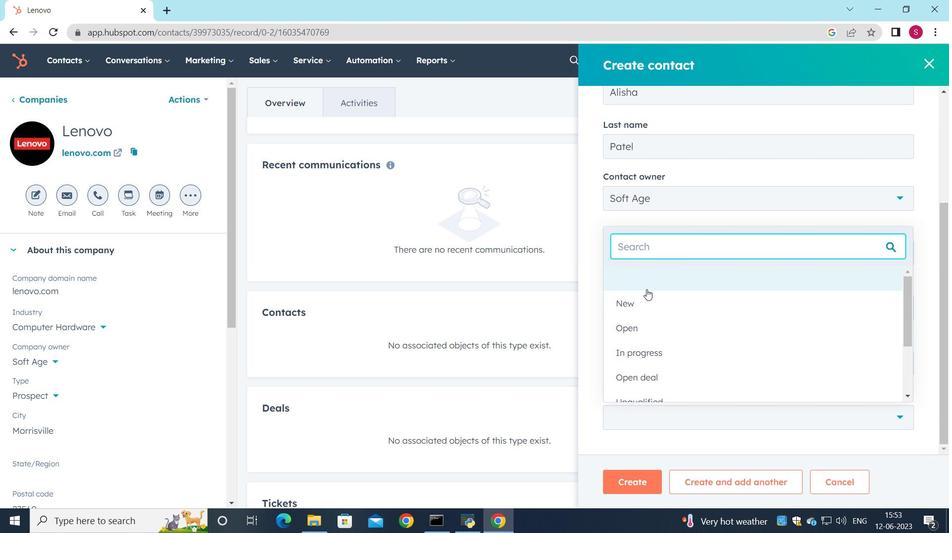
Action: Mouse pressed left at (645, 301)
Screenshot: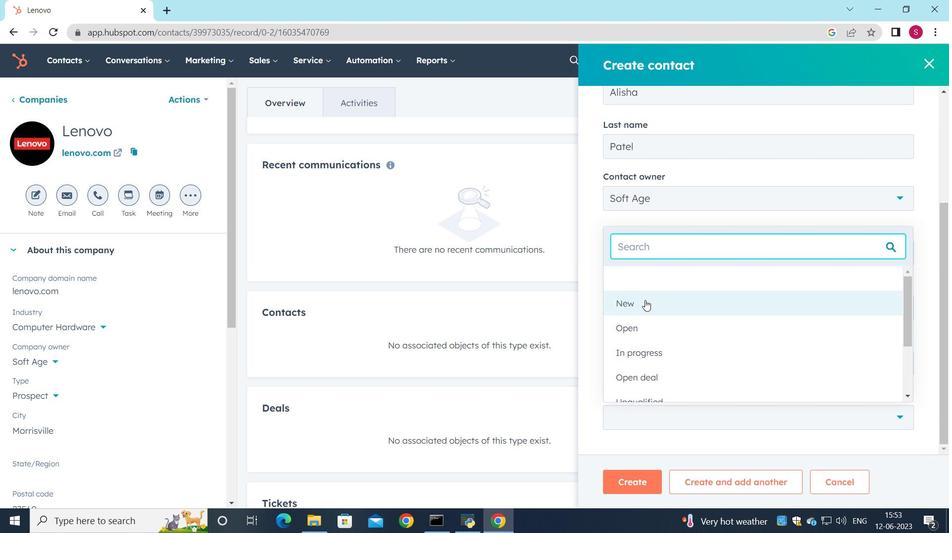 
Action: Mouse moved to (867, 405)
Screenshot: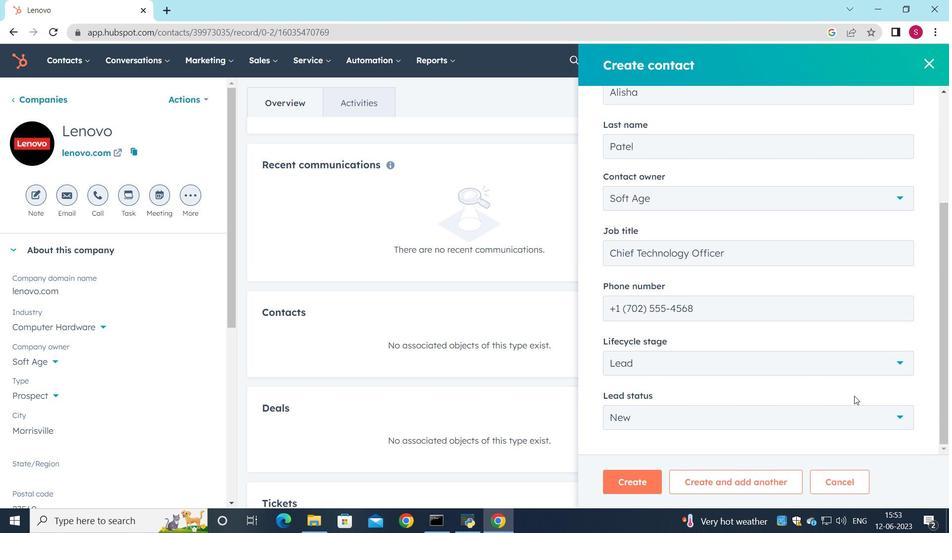 
Action: Mouse pressed left at (867, 405)
Screenshot: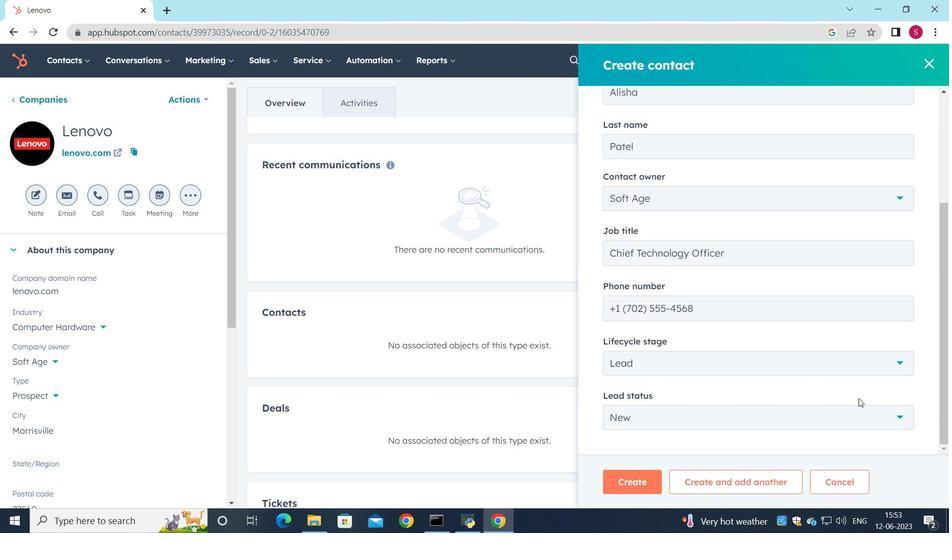 
Action: Mouse moved to (670, 356)
Screenshot: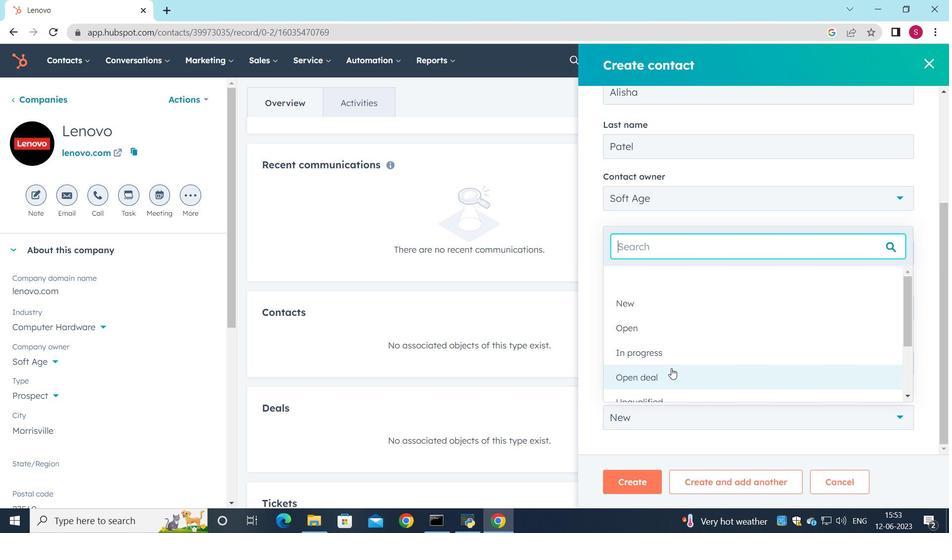
Action: Mouse pressed left at (670, 356)
Screenshot: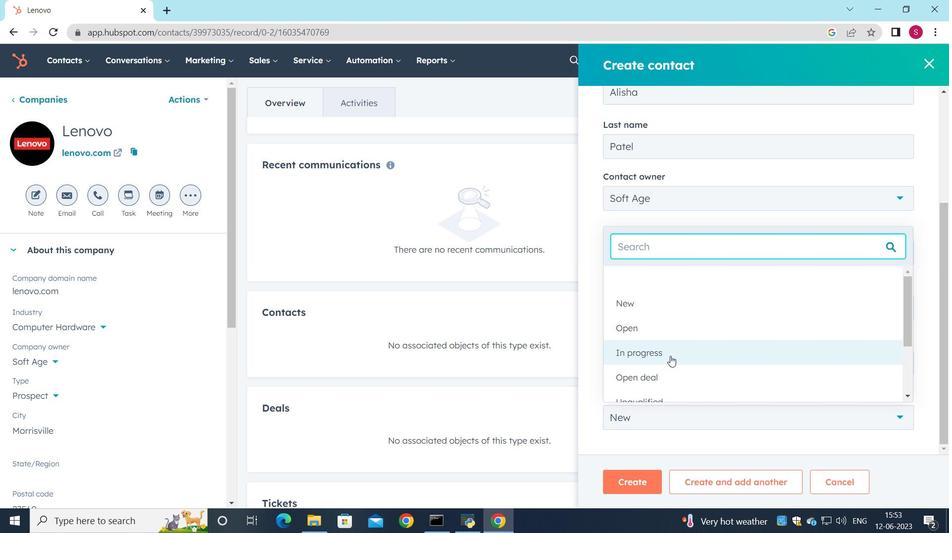 
Action: Mouse moved to (637, 479)
Screenshot: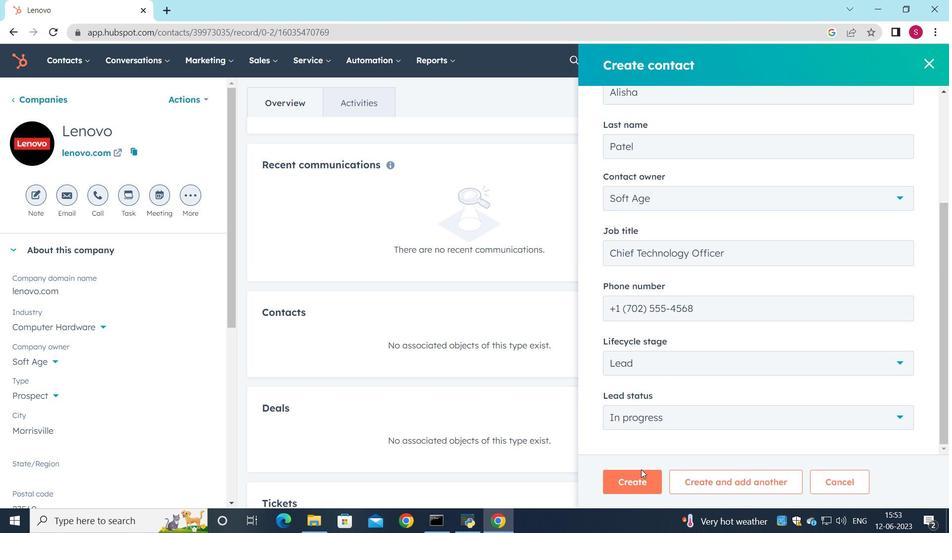 
Action: Mouse pressed left at (637, 479)
Screenshot: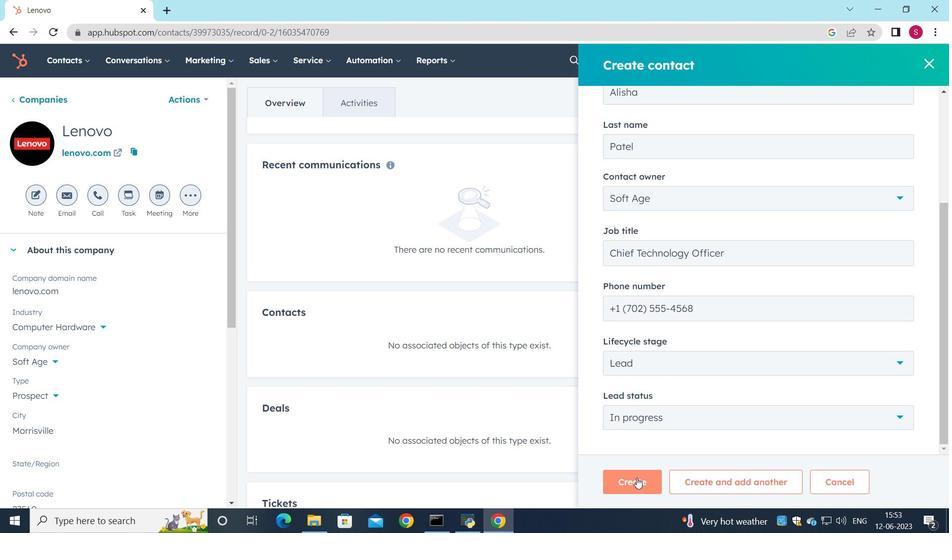 
Action: Mouse moved to (536, 372)
Screenshot: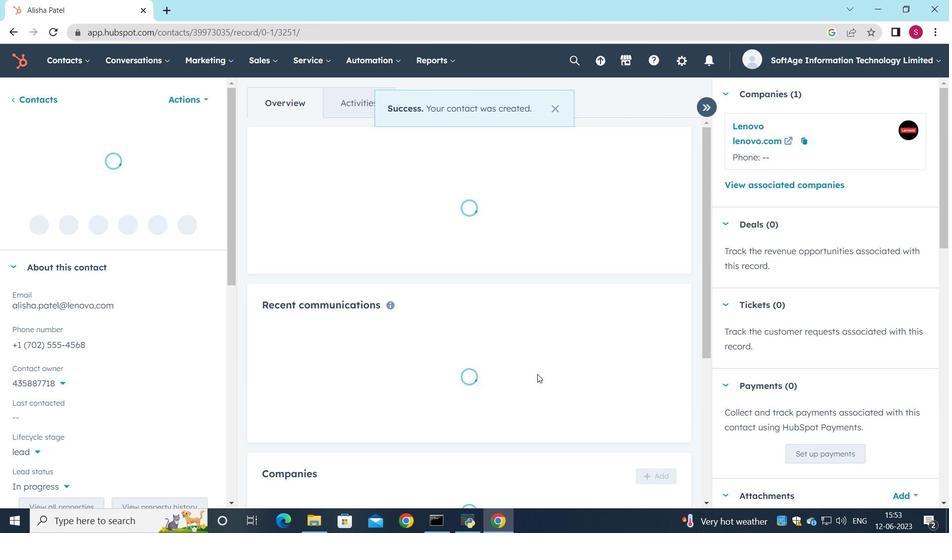 
Action: Mouse scrolled (536, 371) with delta (0, 0)
Screenshot: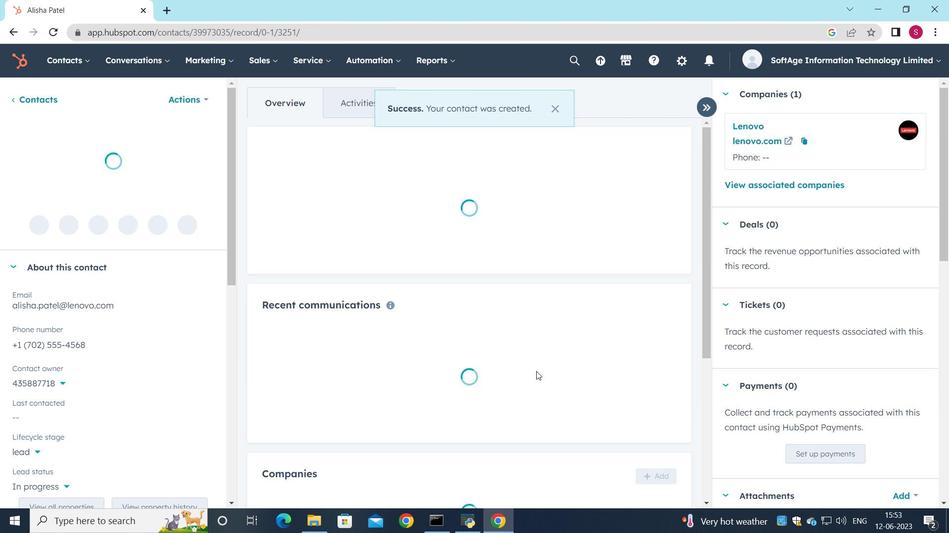 
Action: Mouse moved to (541, 372)
Screenshot: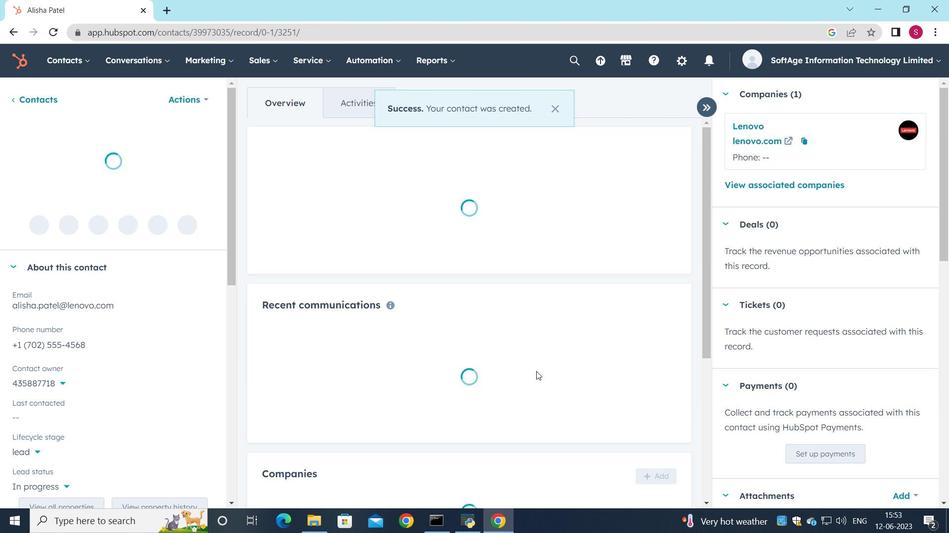 
Action: Mouse scrolled (541, 371) with delta (0, 0)
Screenshot: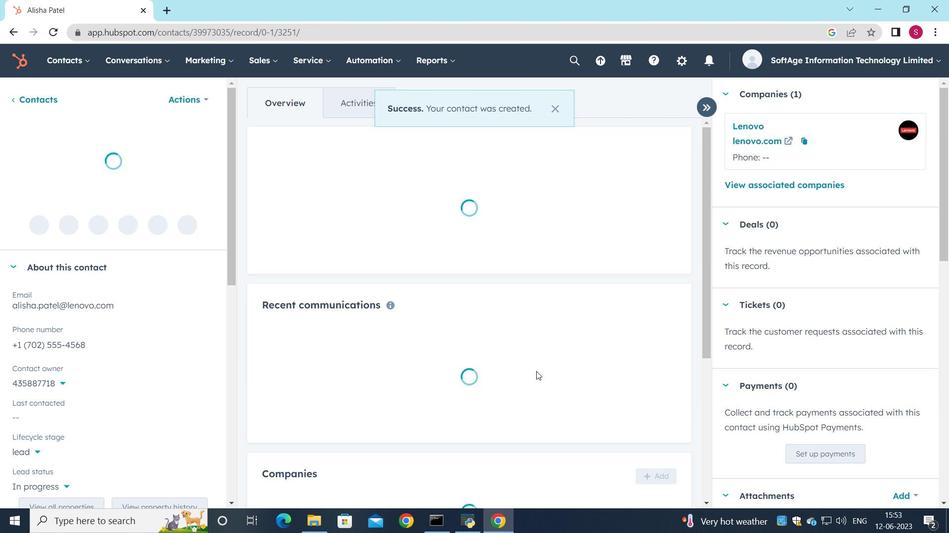 
Action: Mouse moved to (529, 368)
Screenshot: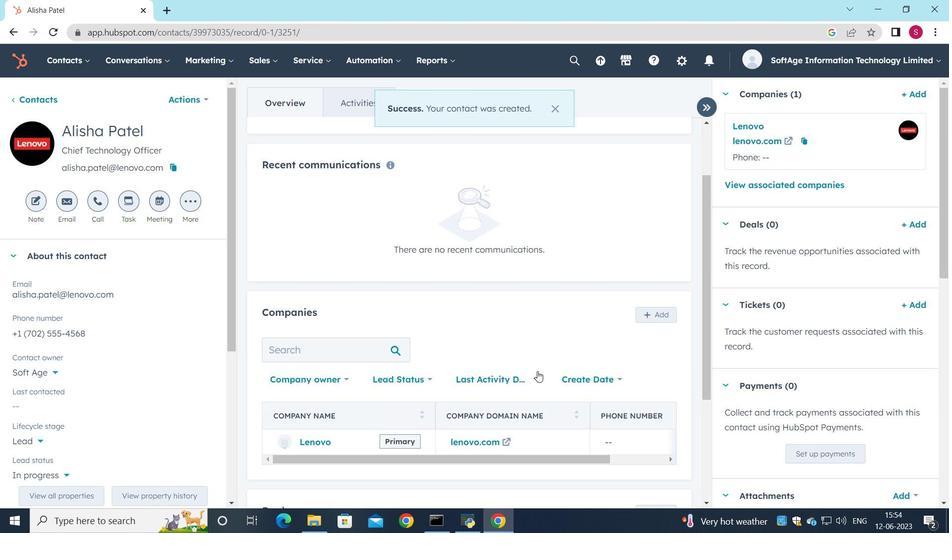 
Action: Mouse scrolled (529, 367) with delta (0, 0)
Screenshot: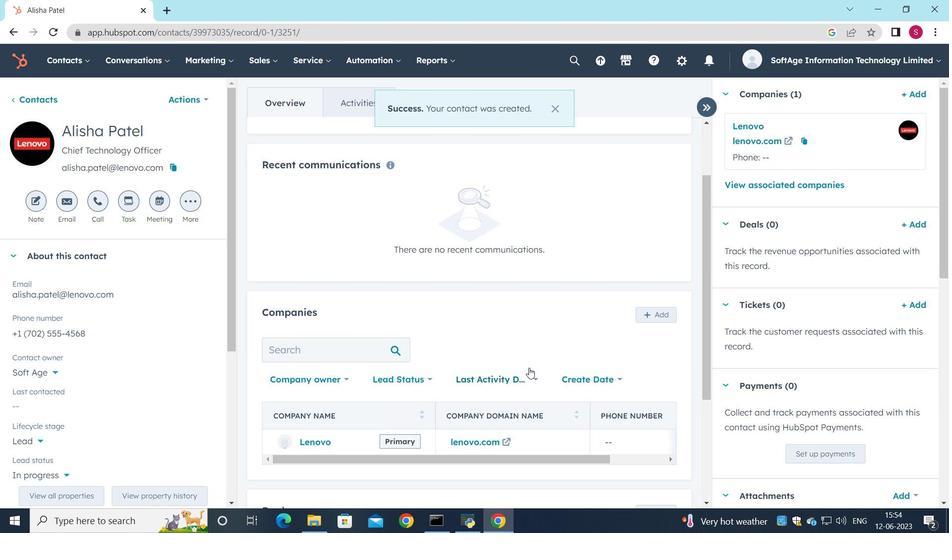 
Action: Mouse scrolled (529, 367) with delta (0, 0)
Screenshot: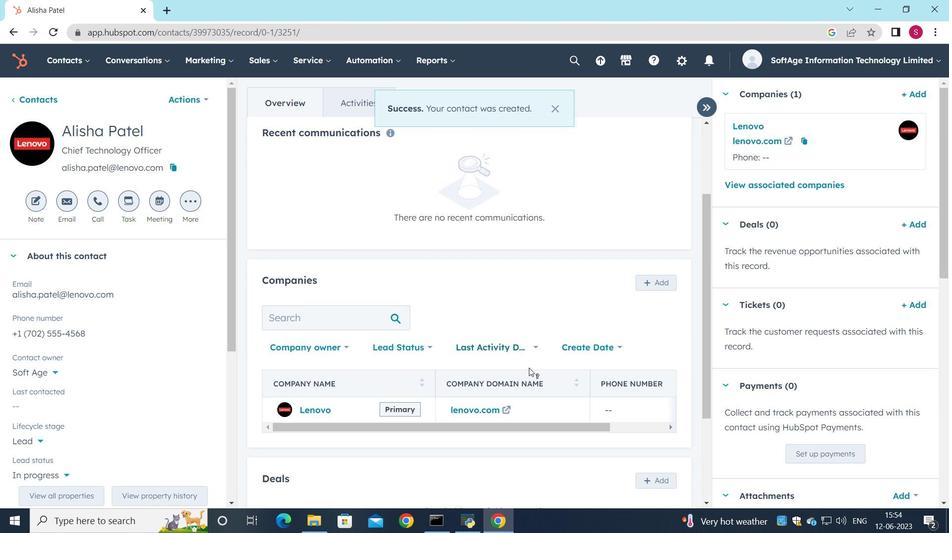 
Action: Mouse moved to (529, 366)
Screenshot: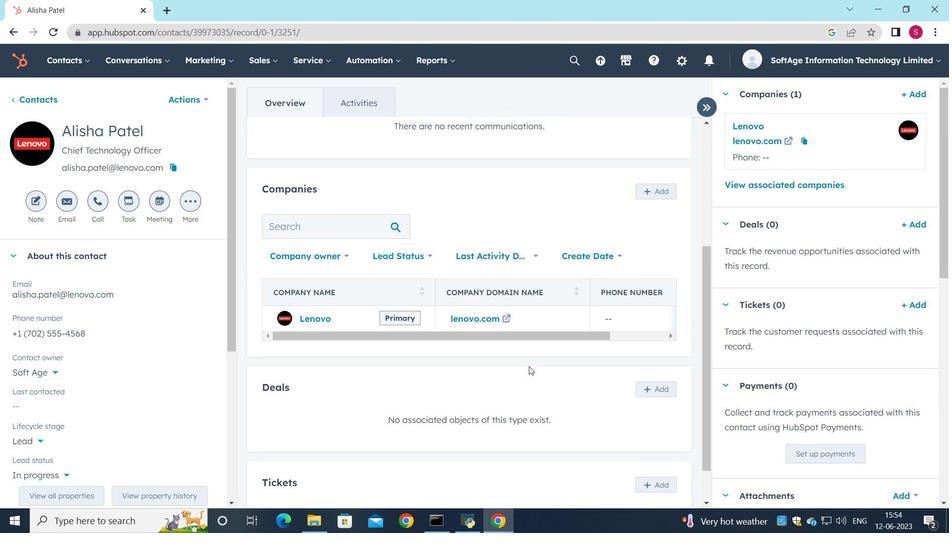 
